 Task: Add an event with the title Second Webinar: Email Marketing Strategies, date '2024/05/09', time 9:40 AM to 11:40 AMand add a description: Analyzing the campaign's KPIs, such as website traffic, lead generation, sales, customer acquisition cost, return on investment (ROI), or brand awareness metrics. This helps to determine if the campaign achieved its desired outcomes and if it delivered a positive ROI.Select event color  Sage . Add location for the event as: 987 Lalaria Beach, Skiathos, Greece, logged in from the account softage.6@softage.netand send the event invitation to softage.7@softage.net and softage.8@softage.net. Set a reminder for the event Every weekday(Monday to Friday)
Action: Mouse moved to (72, 96)
Screenshot: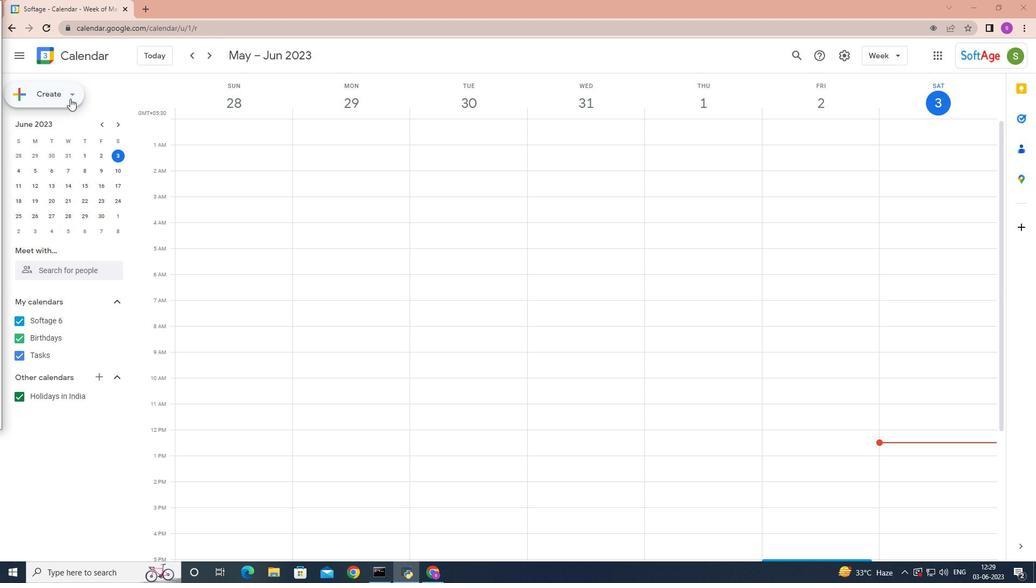 
Action: Mouse pressed left at (72, 96)
Screenshot: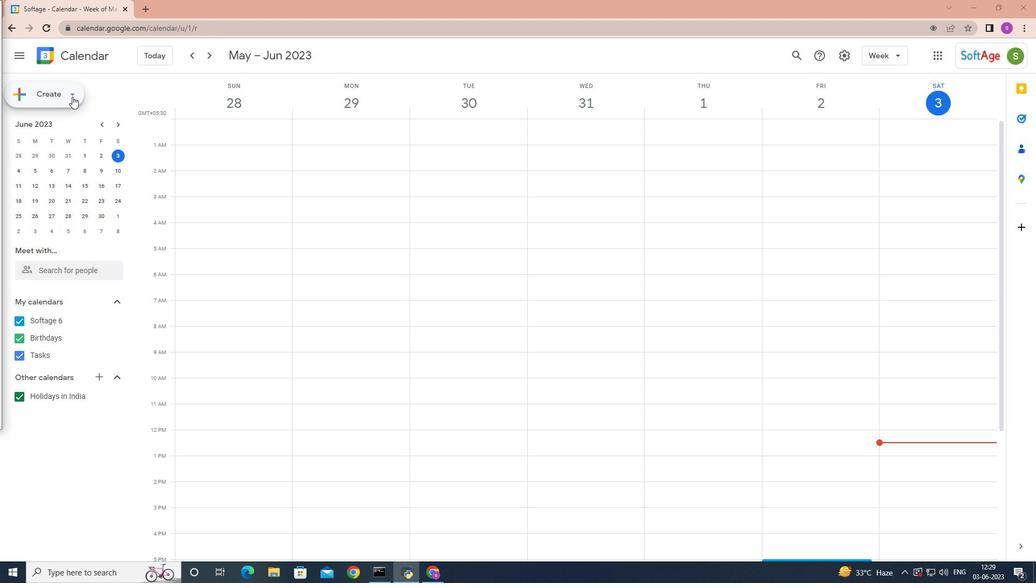 
Action: Mouse moved to (70, 116)
Screenshot: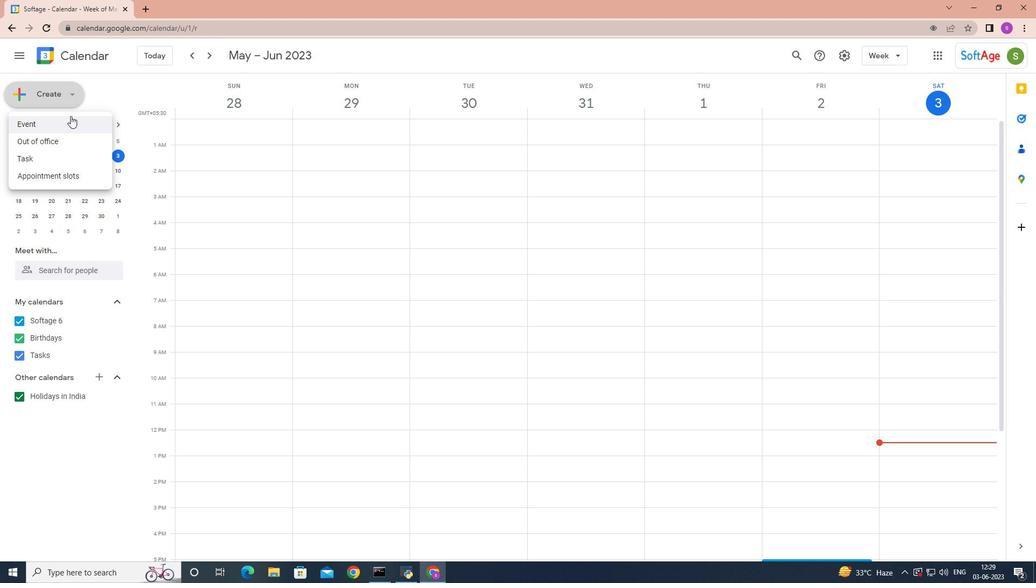 
Action: Mouse pressed left at (70, 116)
Screenshot: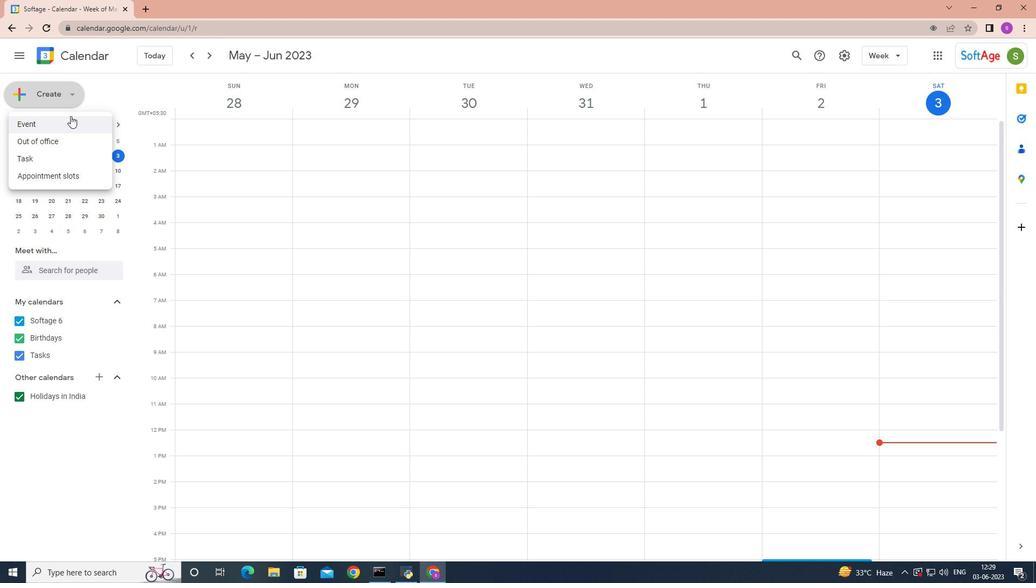 
Action: Mouse moved to (778, 427)
Screenshot: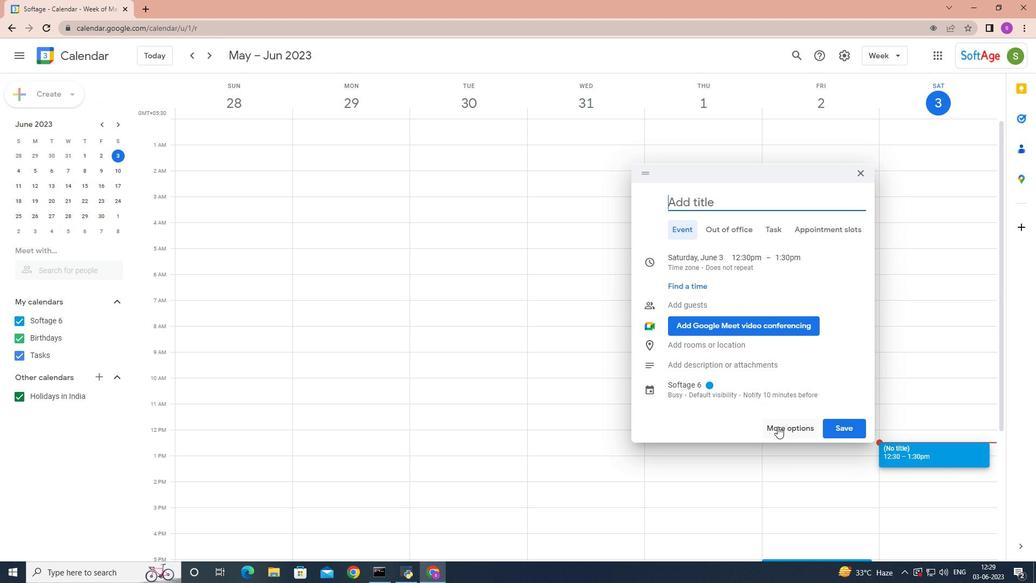 
Action: Mouse pressed left at (778, 427)
Screenshot: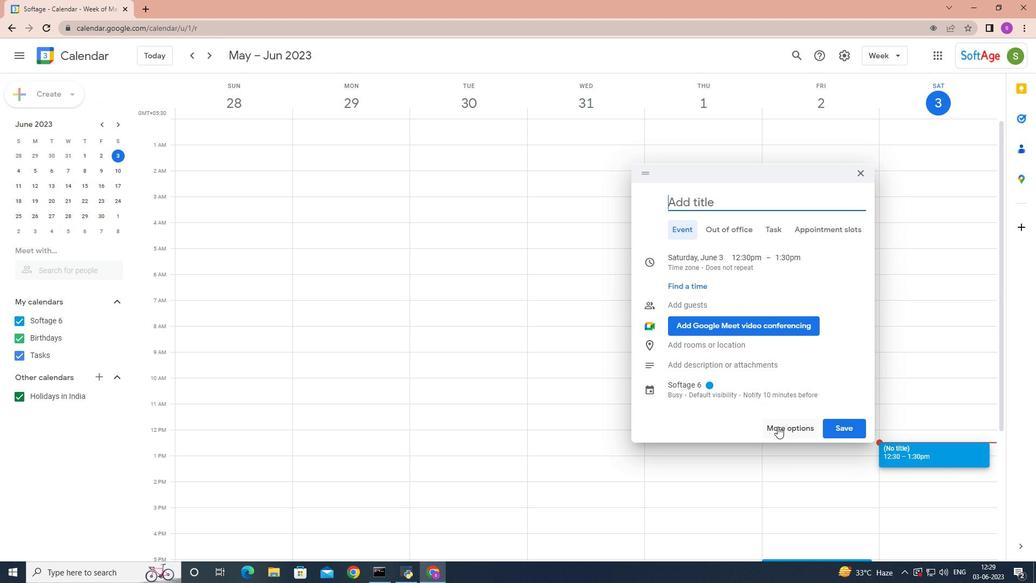 
Action: Mouse moved to (771, 426)
Screenshot: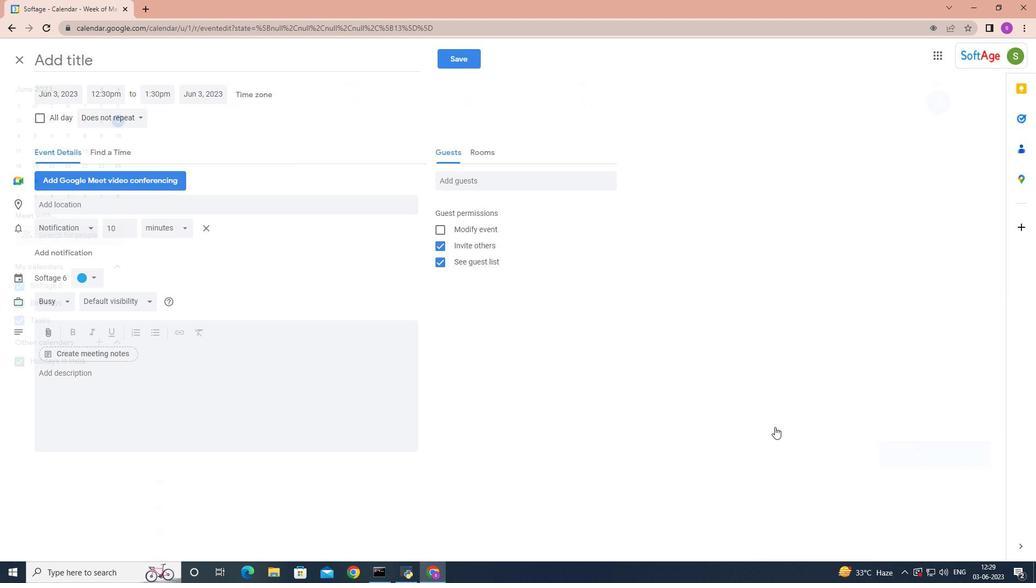 
Action: Key pressed <Key.shift>Second<Key.space><Key.shift>Webinar<Key.shift>:<Key.shift>Ema<Key.backspace><Key.backspace><Key.backspace><Key.space><Key.shift>Email<Key.space><Key.shift>Marketing<Key.space><Key.shift>Strategies
Screenshot: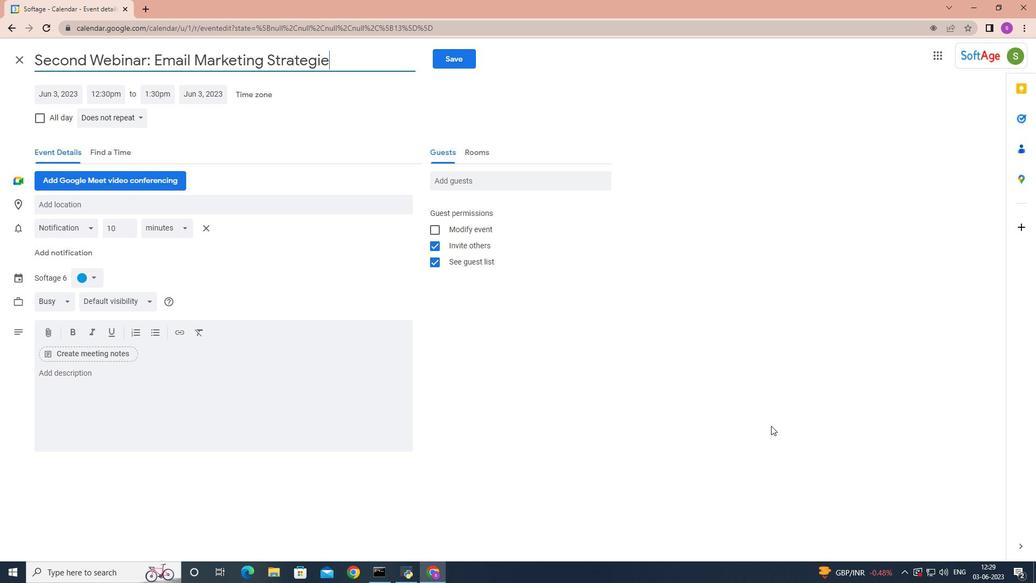 
Action: Mouse moved to (67, 91)
Screenshot: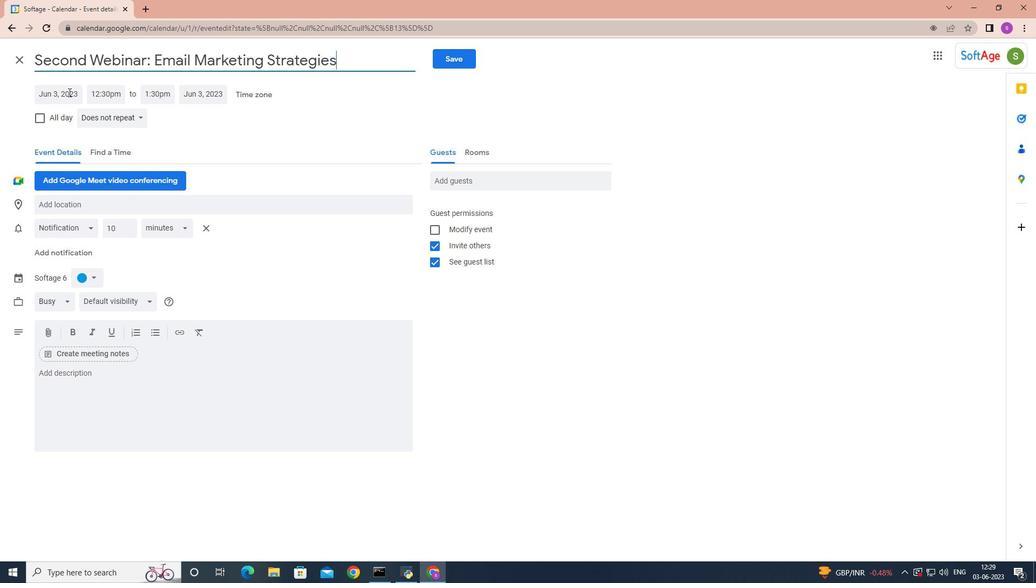 
Action: Mouse pressed left at (67, 91)
Screenshot: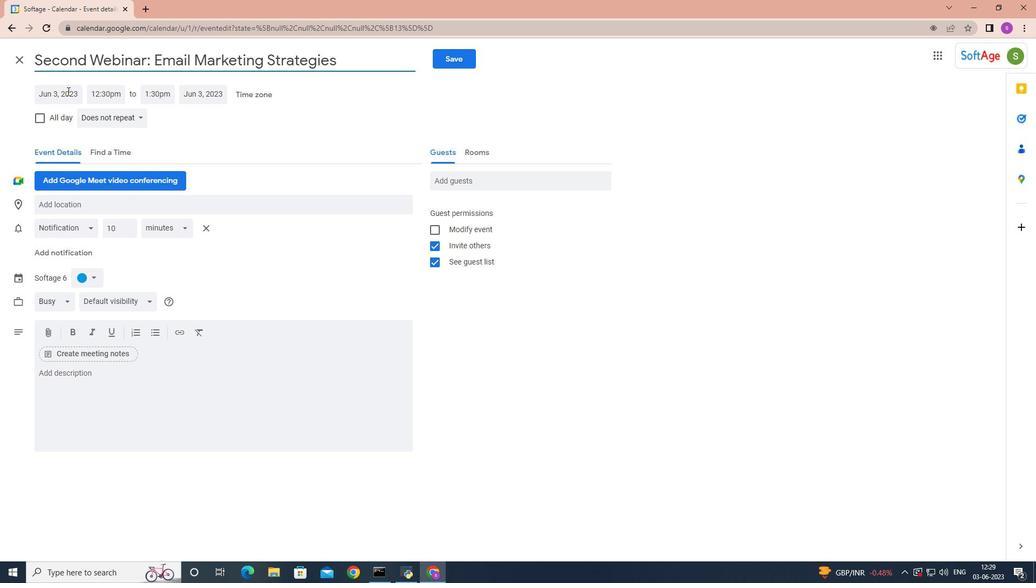 
Action: Mouse moved to (173, 115)
Screenshot: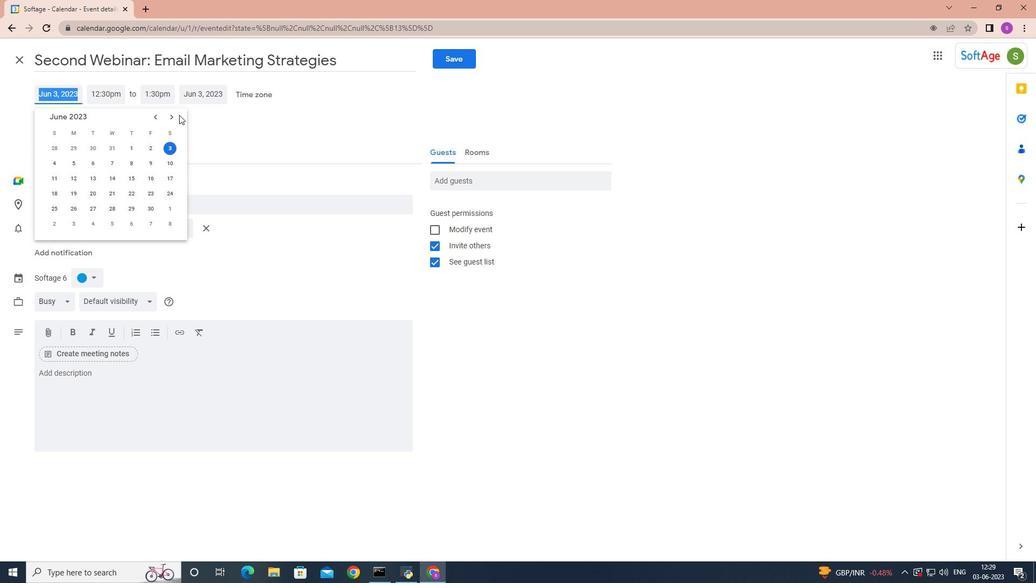 
Action: Mouse pressed left at (173, 115)
Screenshot: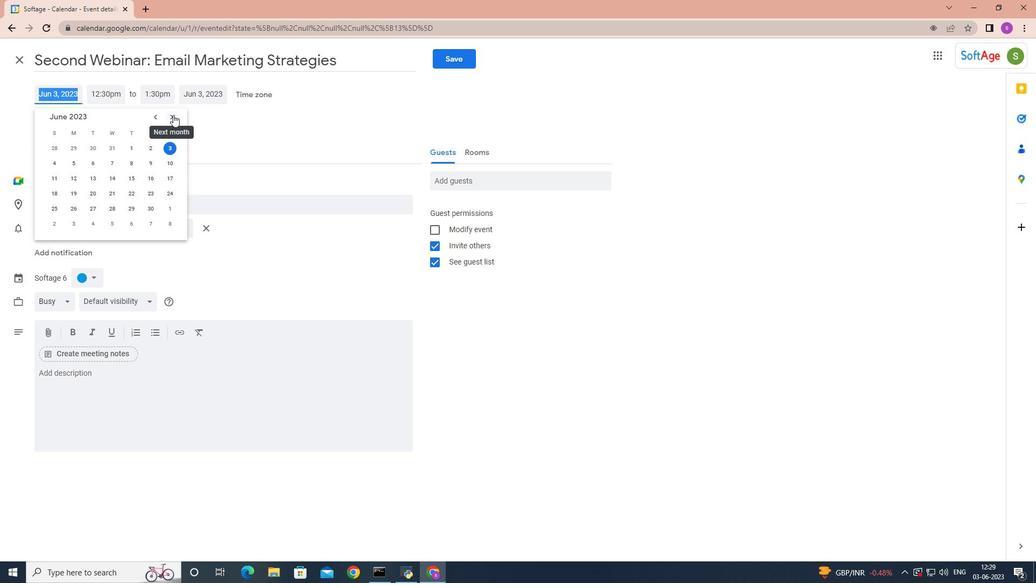 
Action: Mouse pressed left at (173, 115)
Screenshot: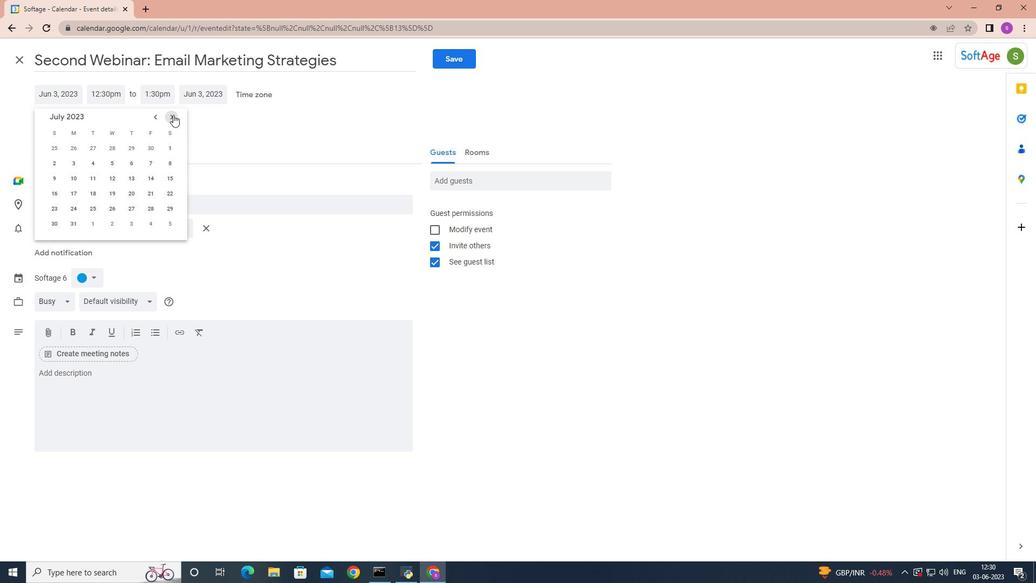 
Action: Mouse pressed left at (173, 115)
Screenshot: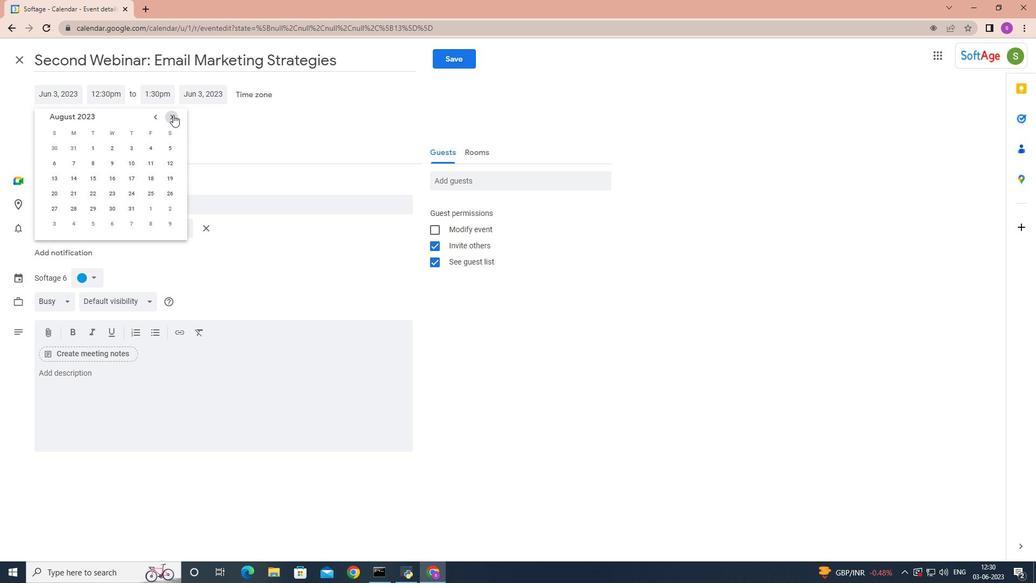 
Action: Mouse pressed left at (173, 115)
Screenshot: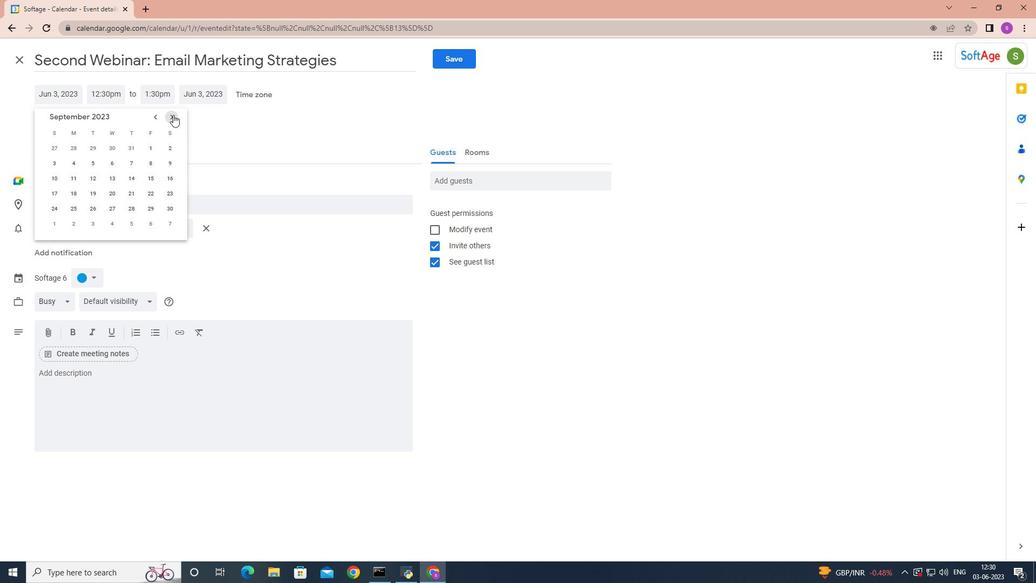 
Action: Mouse pressed left at (173, 115)
Screenshot: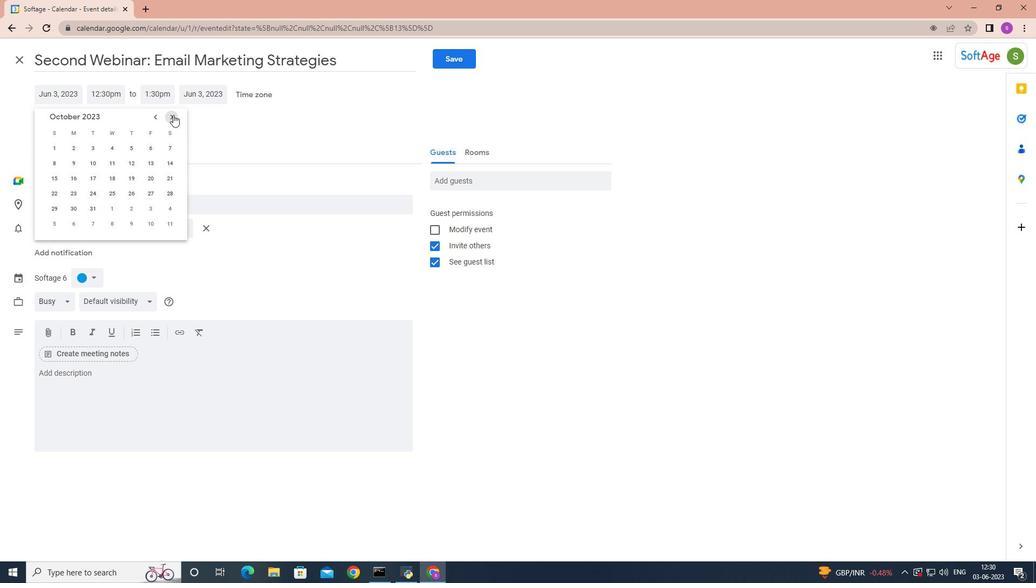 
Action: Mouse pressed left at (173, 115)
Screenshot: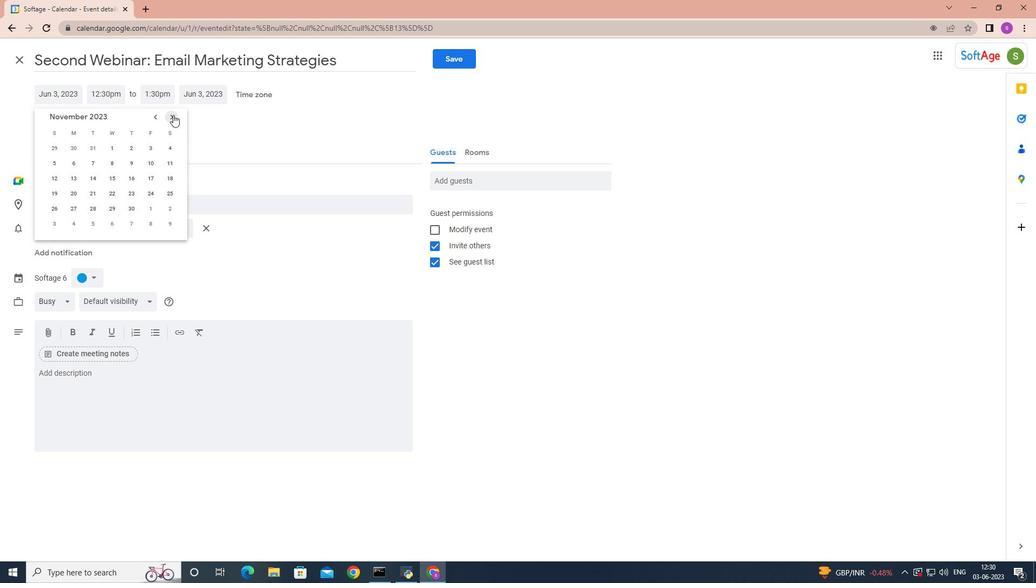 
Action: Mouse pressed left at (173, 115)
Screenshot: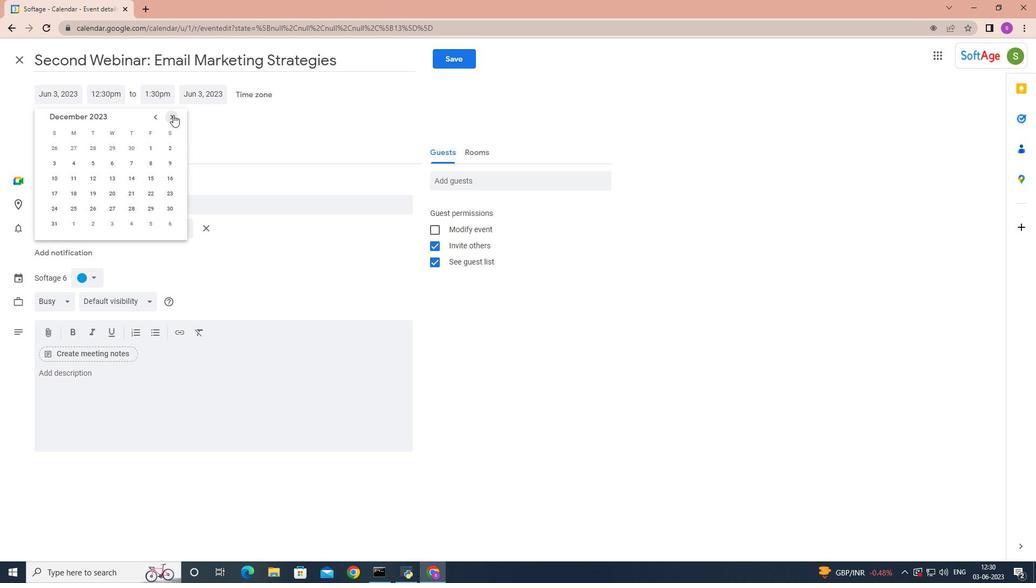 
Action: Mouse pressed left at (173, 115)
Screenshot: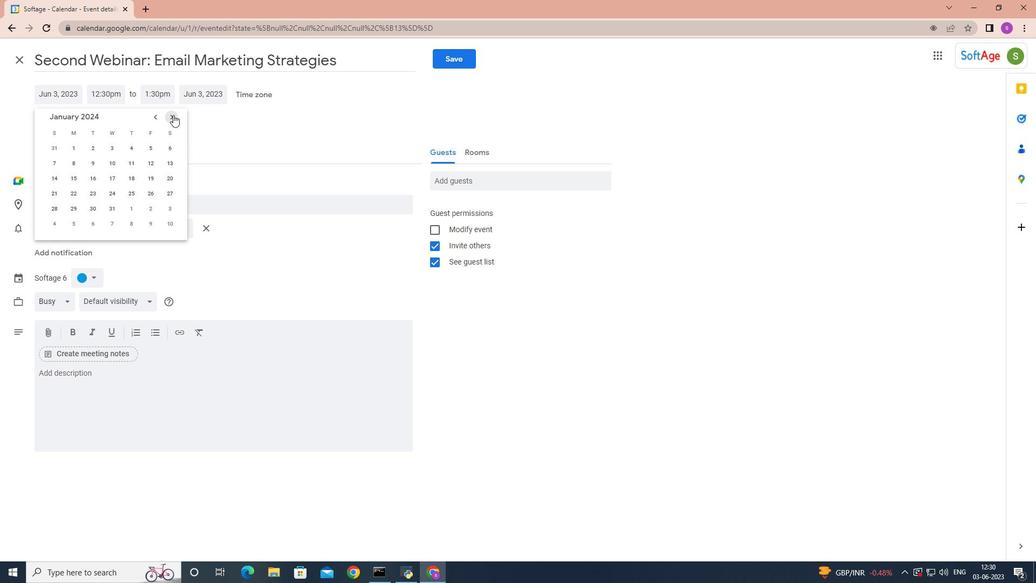 
Action: Mouse pressed left at (173, 115)
Screenshot: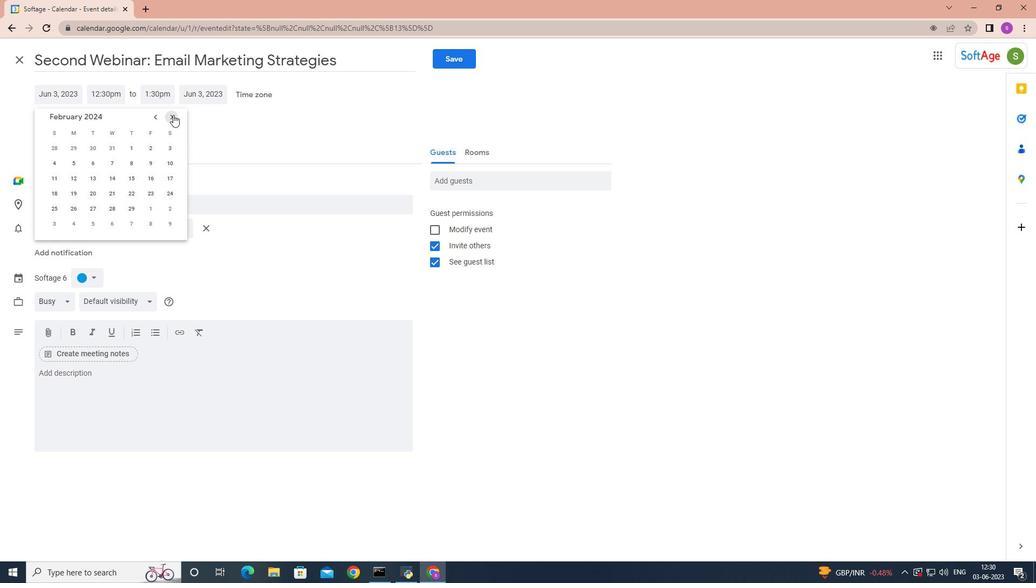 
Action: Mouse pressed left at (173, 115)
Screenshot: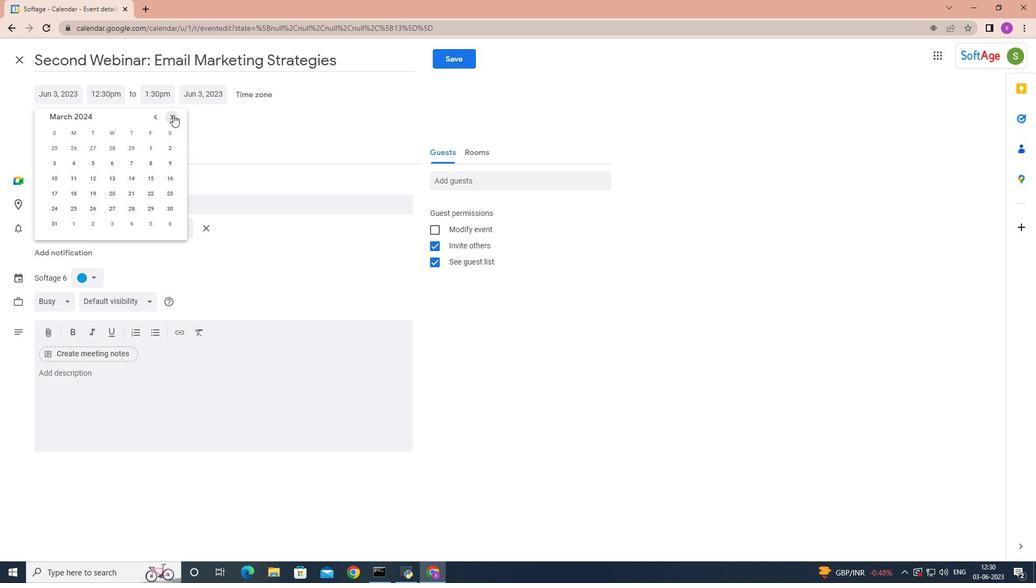 
Action: Mouse pressed left at (173, 115)
Screenshot: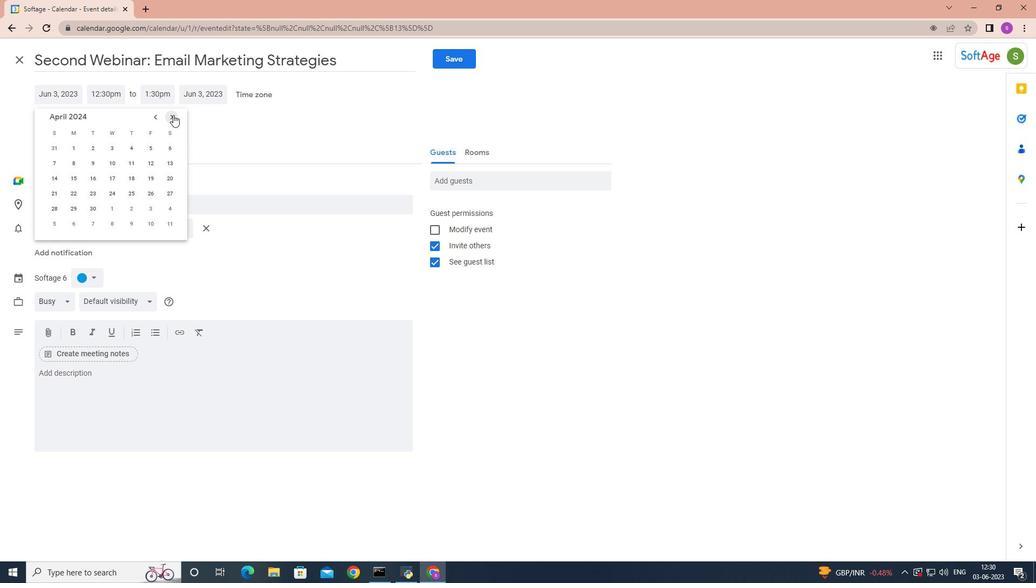 
Action: Mouse moved to (129, 161)
Screenshot: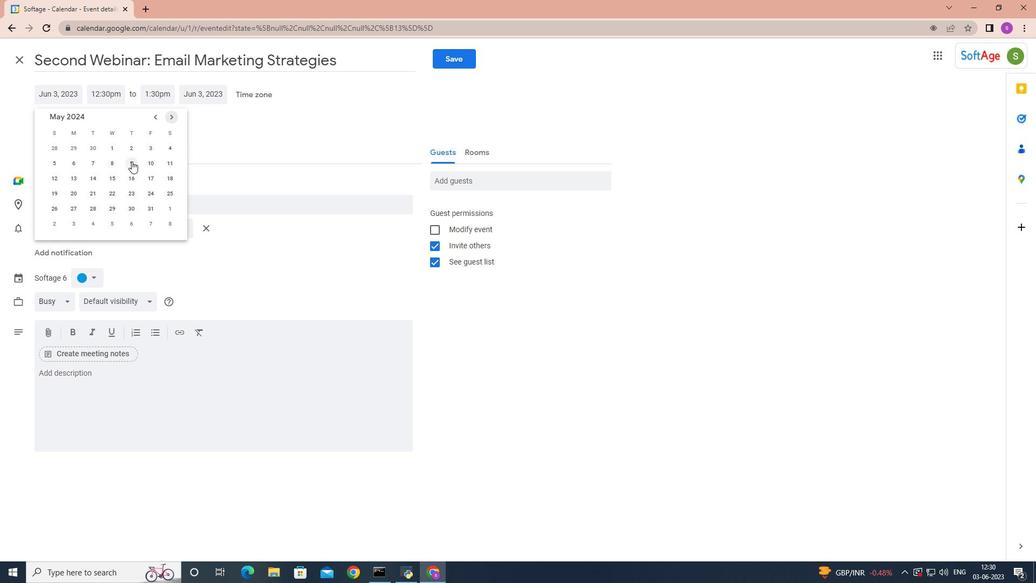 
Action: Mouse pressed left at (129, 161)
Screenshot: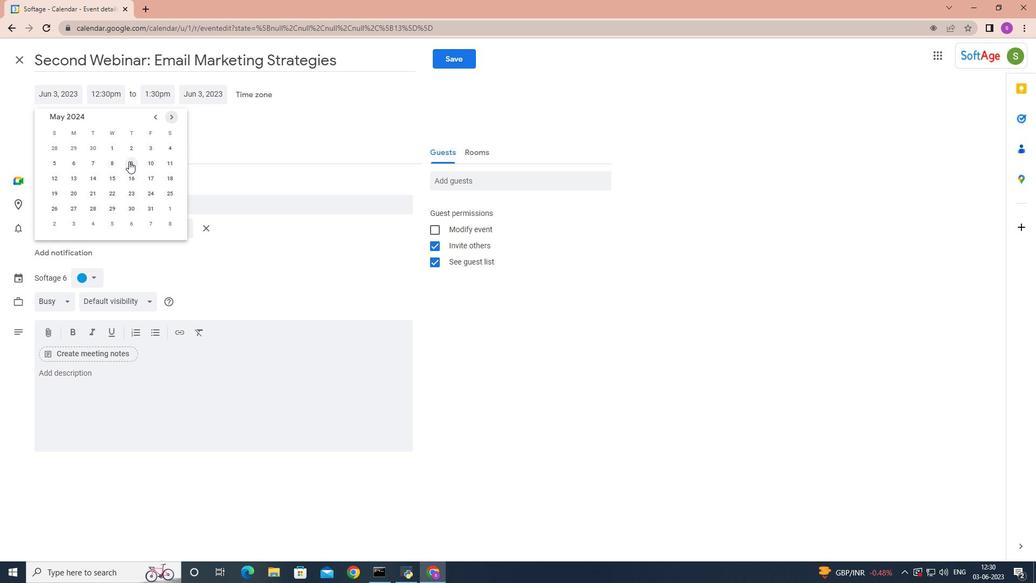 
Action: Mouse moved to (112, 96)
Screenshot: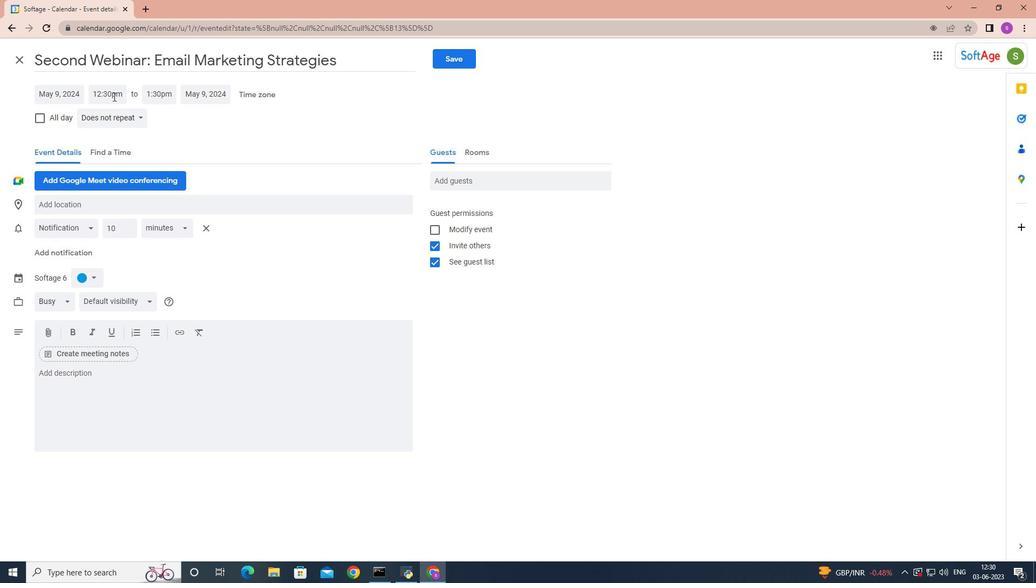 
Action: Mouse pressed left at (112, 96)
Screenshot: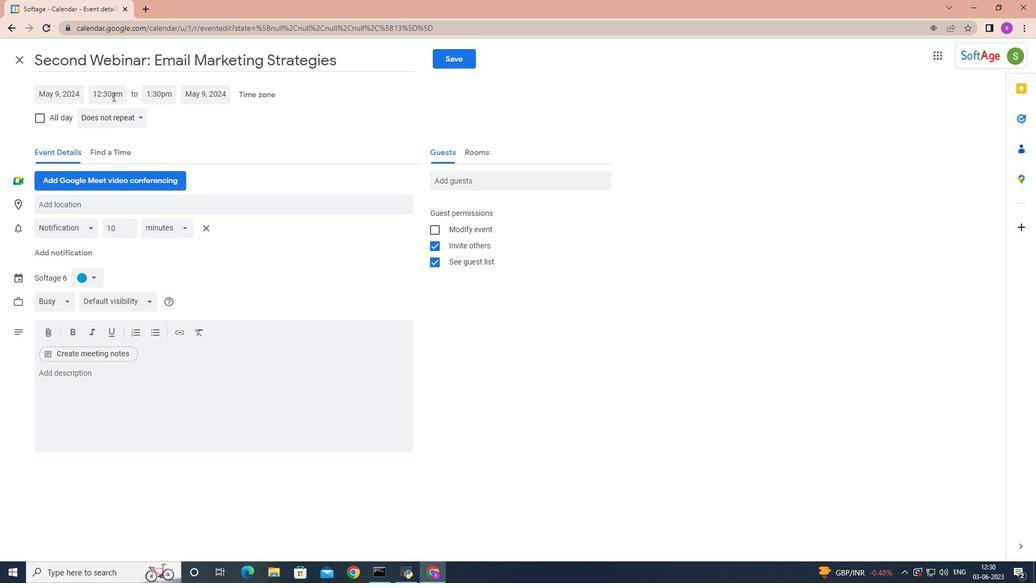 
Action: Mouse moved to (119, 140)
Screenshot: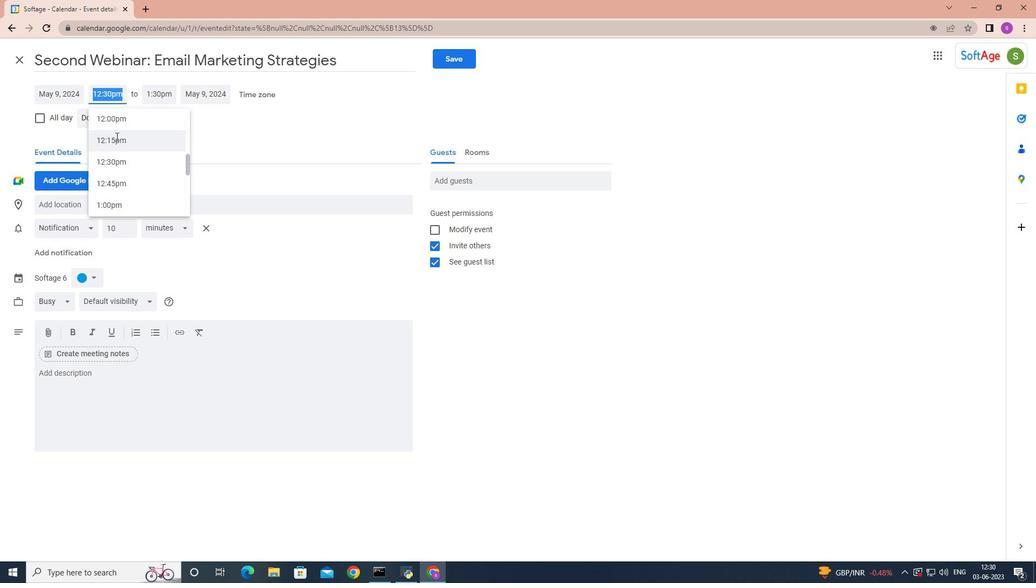 
Action: Key pressed <Key.backspace>9<Key.shift>:40<Key.shift>A<Key.shift>M<Key.enter>
Screenshot: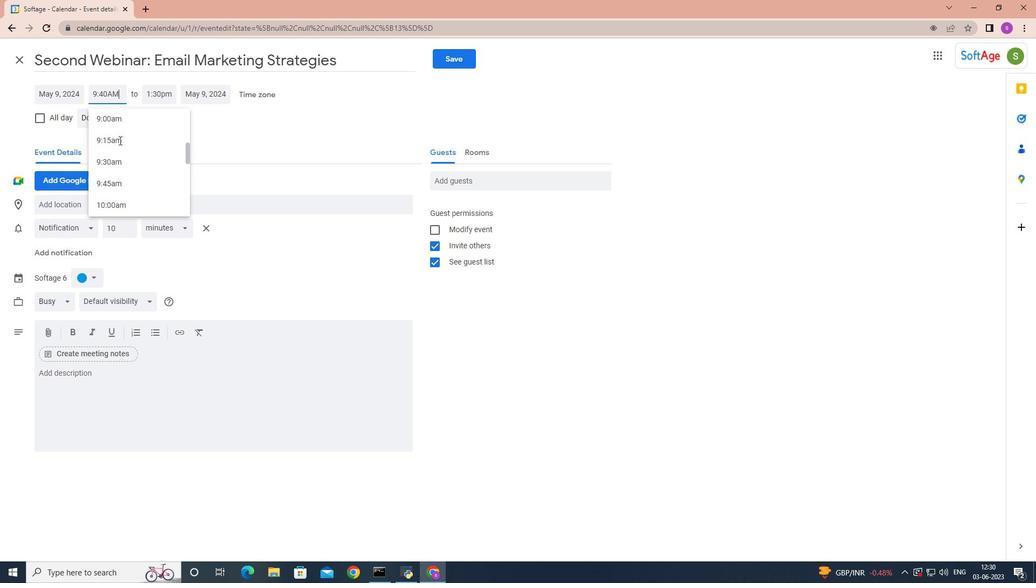 
Action: Mouse moved to (158, 91)
Screenshot: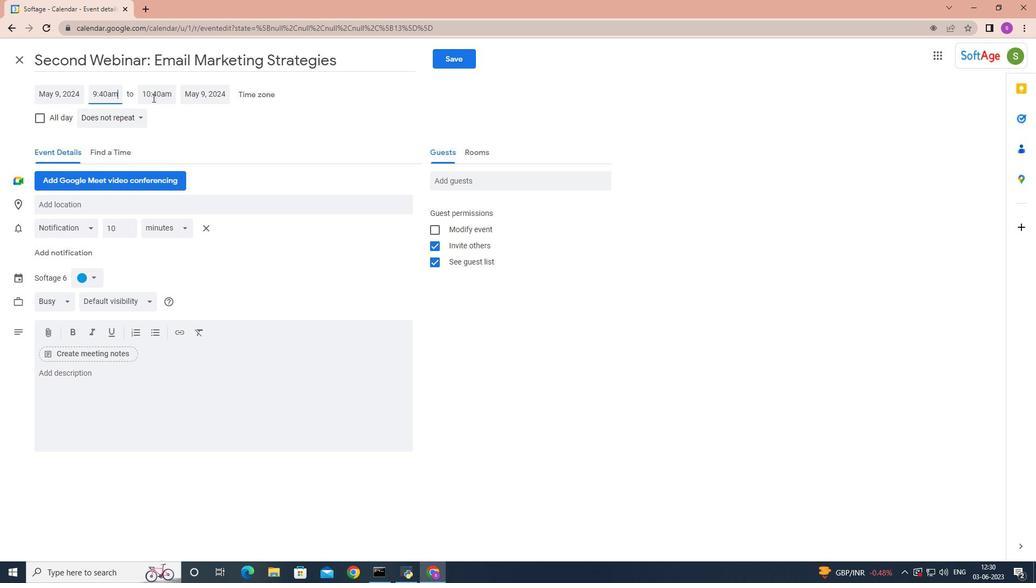 
Action: Mouse pressed left at (158, 91)
Screenshot: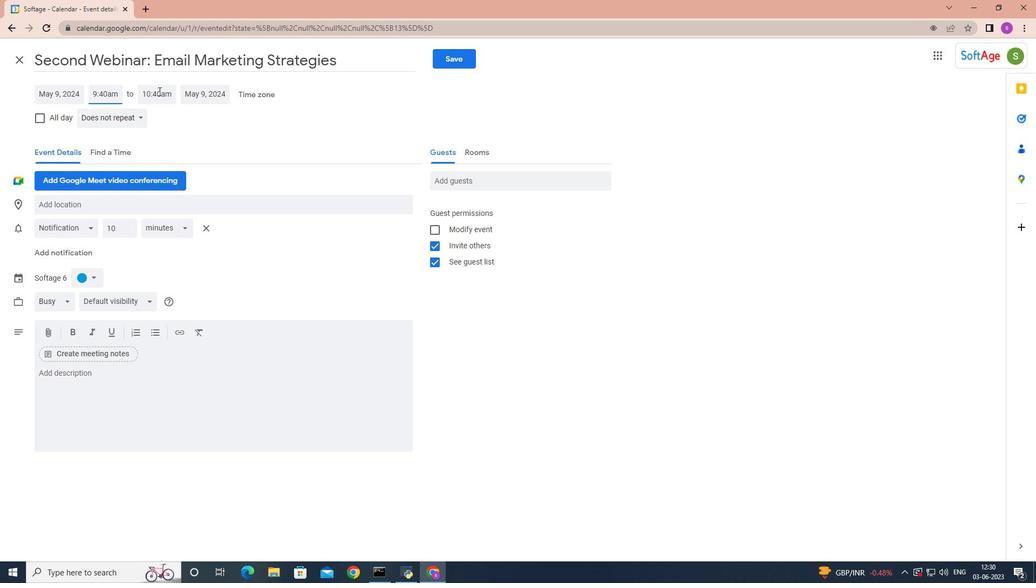 
Action: Mouse moved to (177, 204)
Screenshot: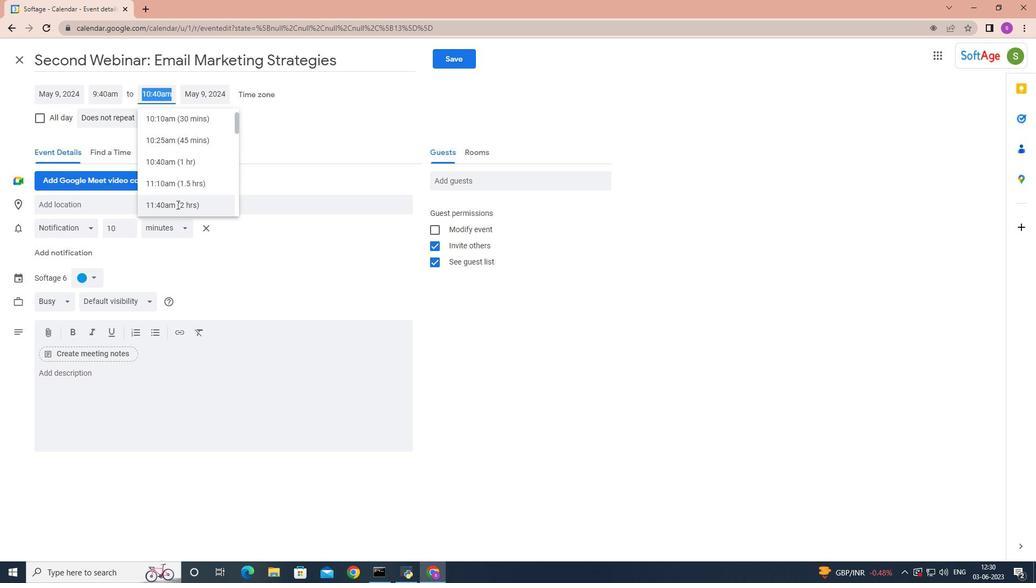 
Action: Mouse pressed left at (177, 204)
Screenshot: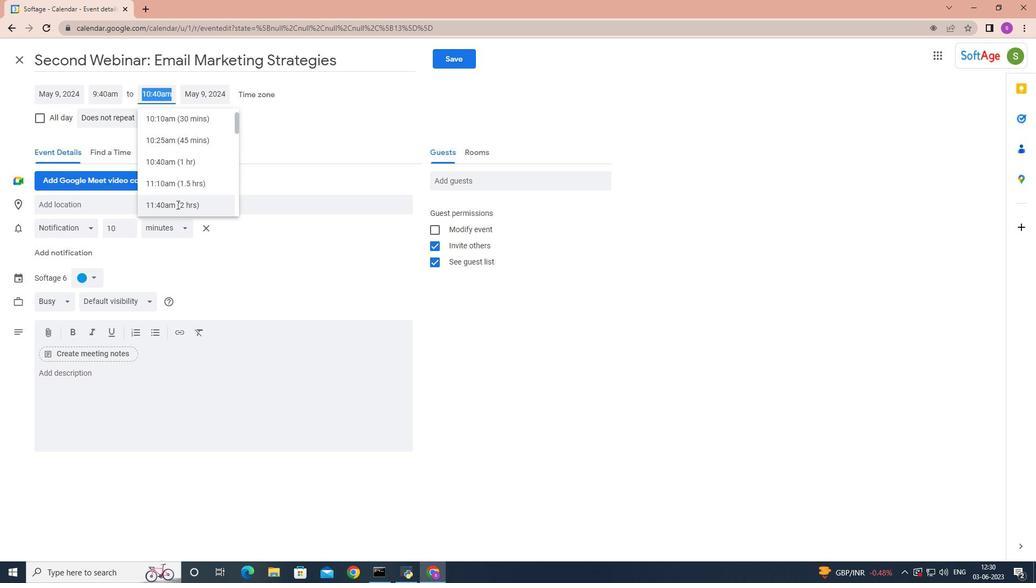 
Action: Mouse moved to (68, 376)
Screenshot: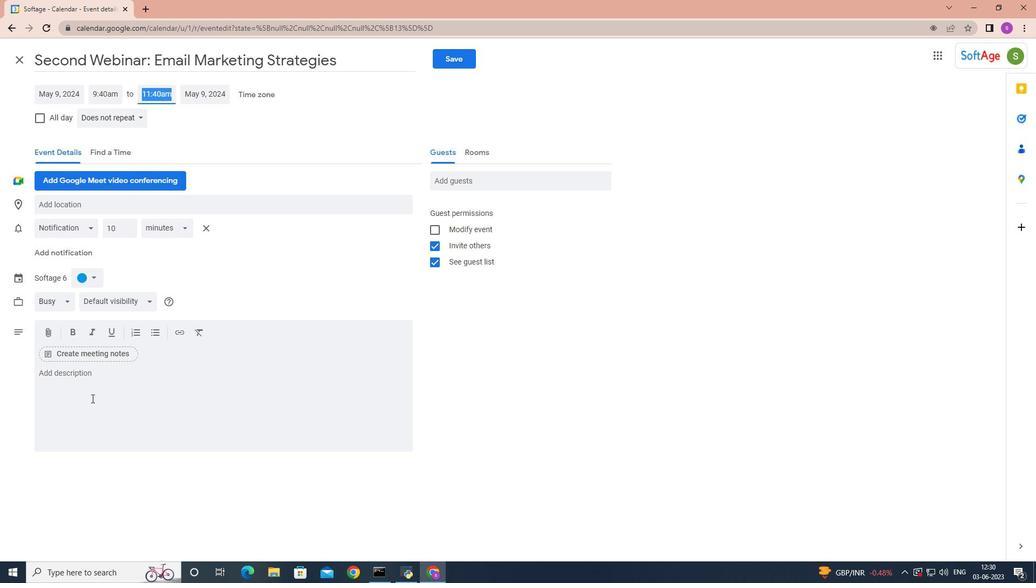 
Action: Mouse pressed left at (68, 376)
Screenshot: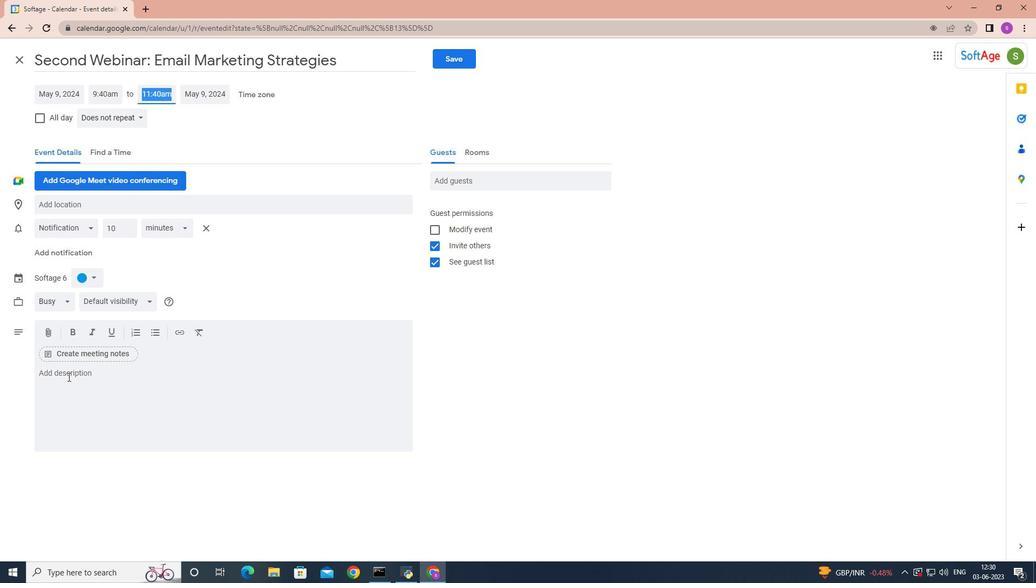 
Action: Key pressed <Key.shift>Analyzing<Key.space>the<Key.space>campaigns<Key.space><Key.shift>K<Key.shift><Key.shift><Key.shift><Key.shift><Key.shift><Key.shift><Key.shift><Key.shift><Key.shift><Key.shift><Key.shift><Key.shift><Key.shift><Key.shift><Key.shift>P<Key.shift><Key.shift>L<Key.backspace><Key.shift>Is<Key.space><Key.backspace>,<Key.space><Key.backspace><Key.backspace><Key.space><Key.shift>Such<Key.space>as<Key.space>website<Key.space>traffic<Key.space><Key.backspace>,<Key.space>lead<Key.space>generation<Key.space><Key.backspace>,<Key.space>sak<Key.backspace>les<Key.space>customer<Key.space>acquisition<Key.space>cost,<Key.space>return<Key.space>on<Key.space>investment<Key.shift>(<Key.shift>R<Key.shift>O<Key.shift><Key.shift><Key.shift><Key.shift><Key.shift><Key.shift><Key.shift>i<Key.backspace><Key.shift>I<Key.shift><Key.shift>),<Key.space>or<Key.space>brand<Key.space>awareness<Key.space>metrics.<Key.space><Key.shift>this<Key.space>helps<Key.space>to<Key.space>determine<Key.space>if<Key.space>the<Key.space>campaign<Key.space>achieved<Key.space>its<Key.space>desired<Key.space>outcomes<Key.space>and<Key.space>if<Key.space>it<Key.space>delivered<Key.space>a<Key.space>positive<Key.space><Key.shift><Key.shift><Key.shift><Key.shift><Key.shift><Key.shift><Key.shift><Key.shift>ROI<Key.space>.<Key.space>
Screenshot: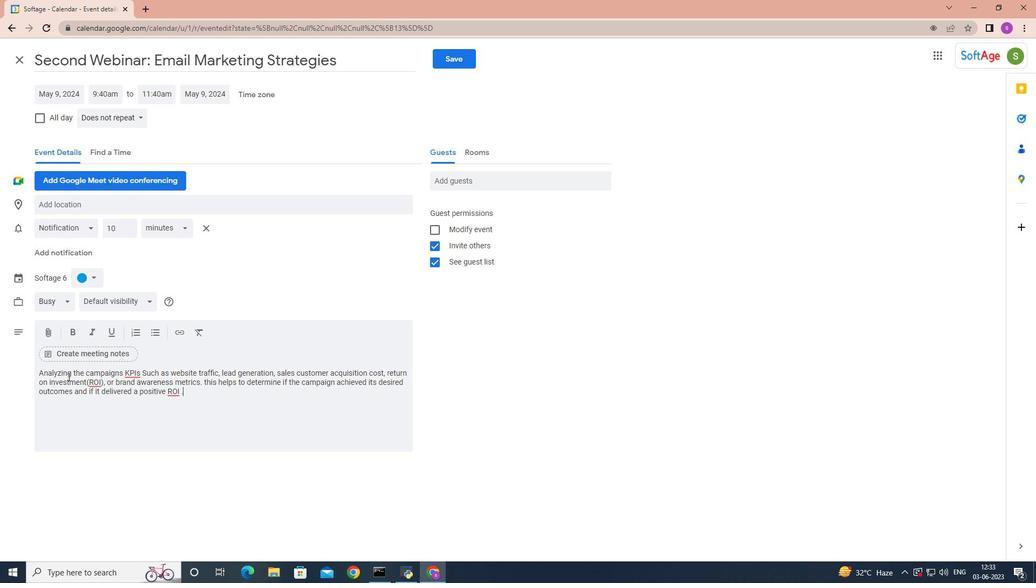 
Action: Mouse moved to (92, 277)
Screenshot: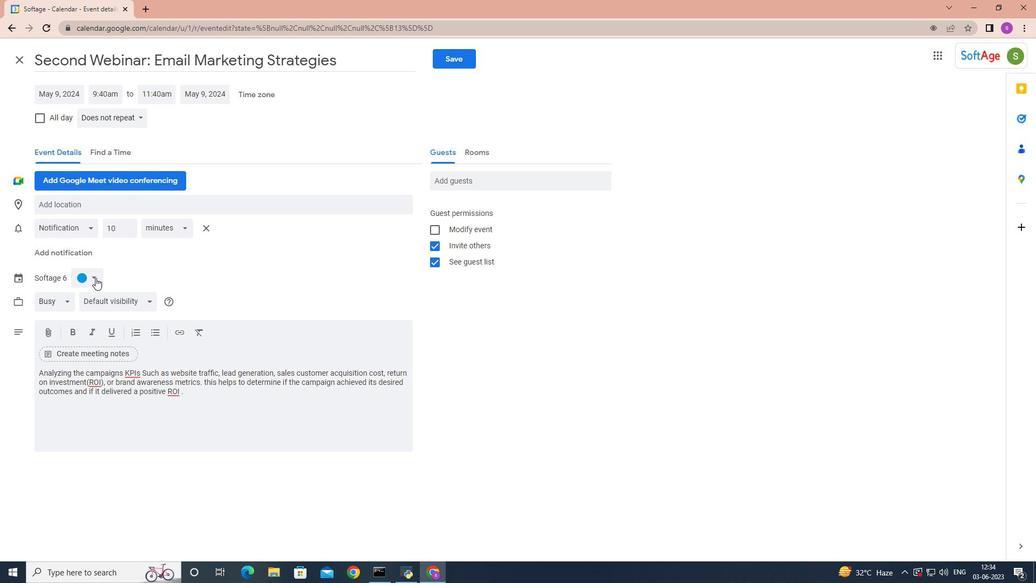 
Action: Mouse pressed left at (92, 277)
Screenshot: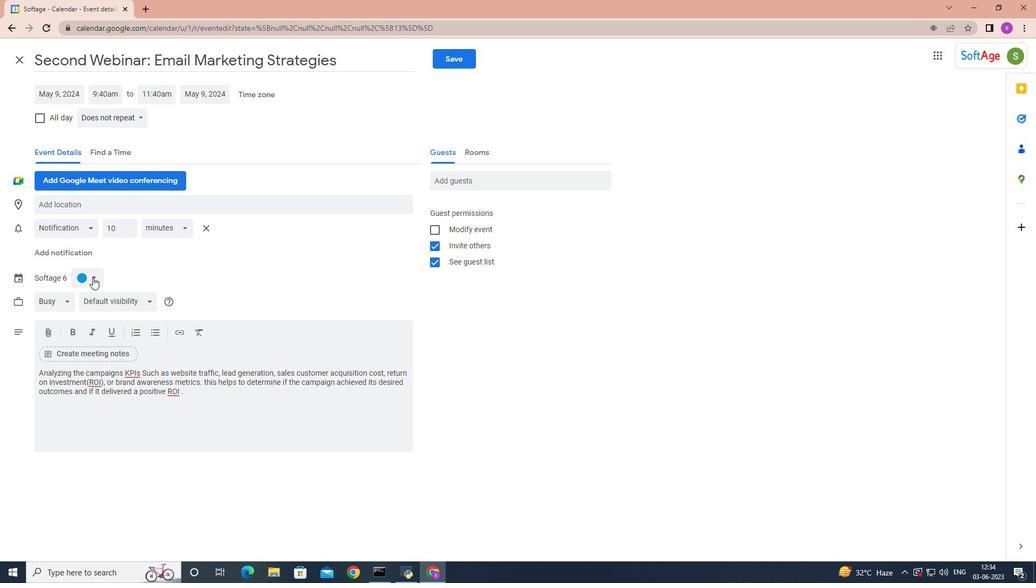 
Action: Mouse moved to (78, 304)
Screenshot: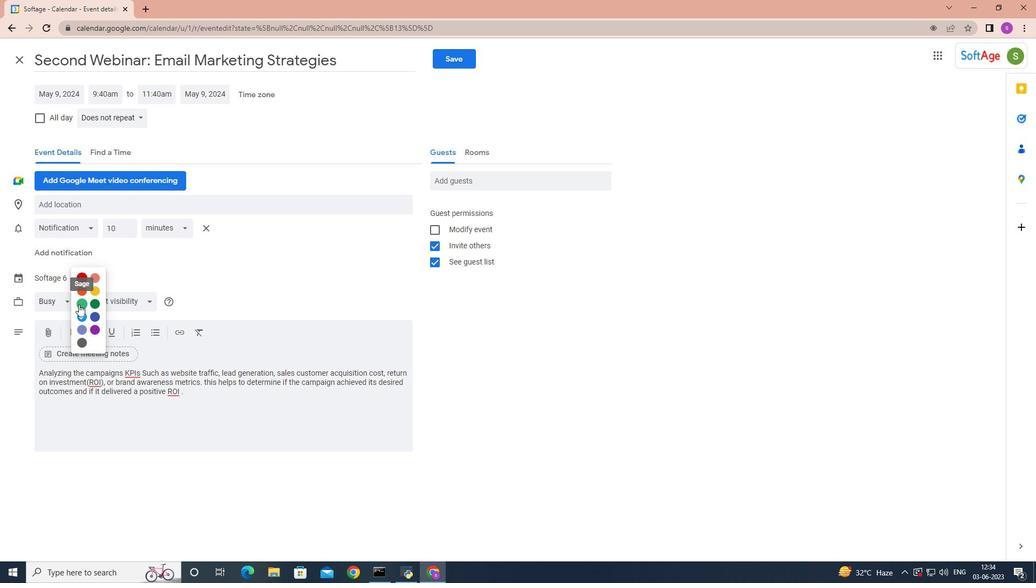 
Action: Mouse pressed left at (78, 304)
Screenshot: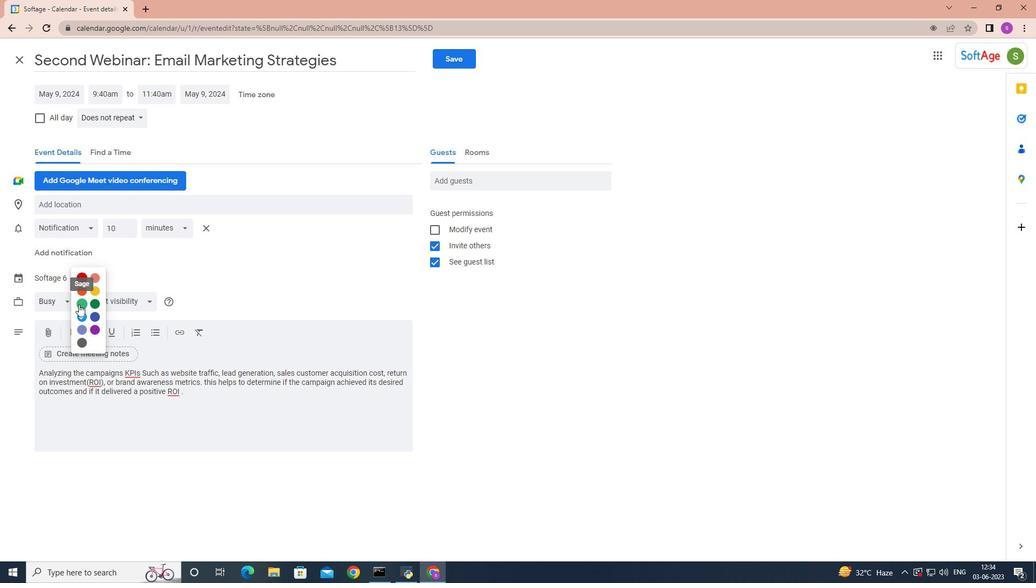 
Action: Mouse moved to (74, 204)
Screenshot: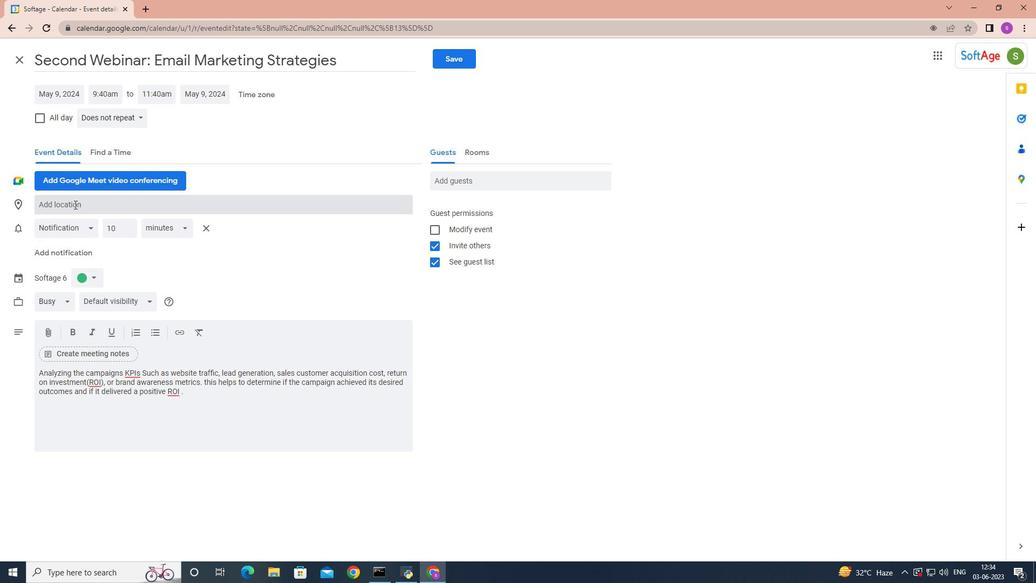 
Action: Mouse pressed left at (74, 204)
Screenshot: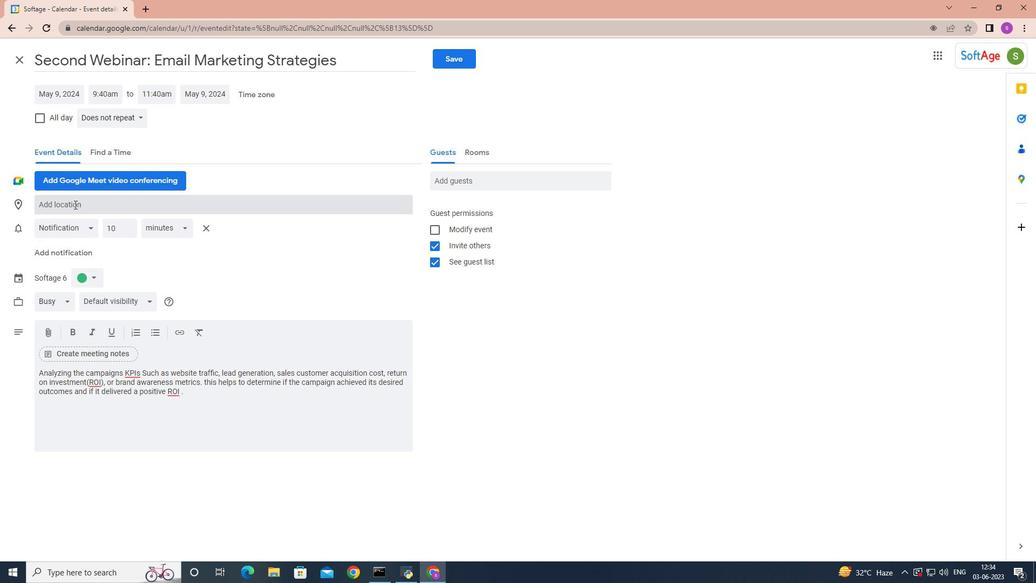 
Action: Mouse moved to (74, 204)
Screenshot: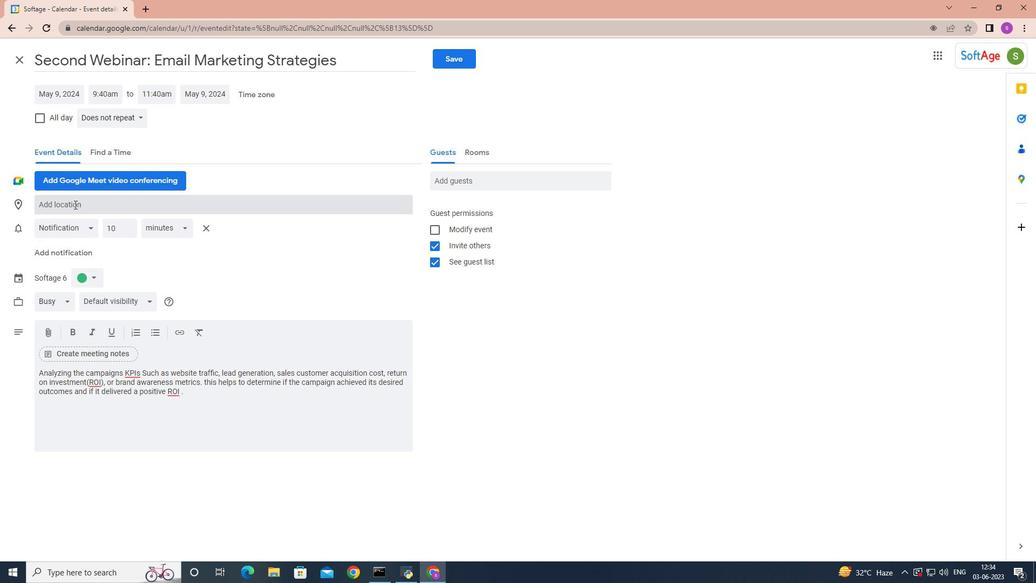 
Action: Key pressed 987<Key.space><Key.shift>Lalaria<Key.space><Key.shift>Beach,<Key.space><Key.shift><Key.shift><Key.shift><Key.shift><Key.shift><Key.shift><Key.shift><Key.shift><Key.shift>Skiathos,<Key.space><Key.shift>Greece
Screenshot: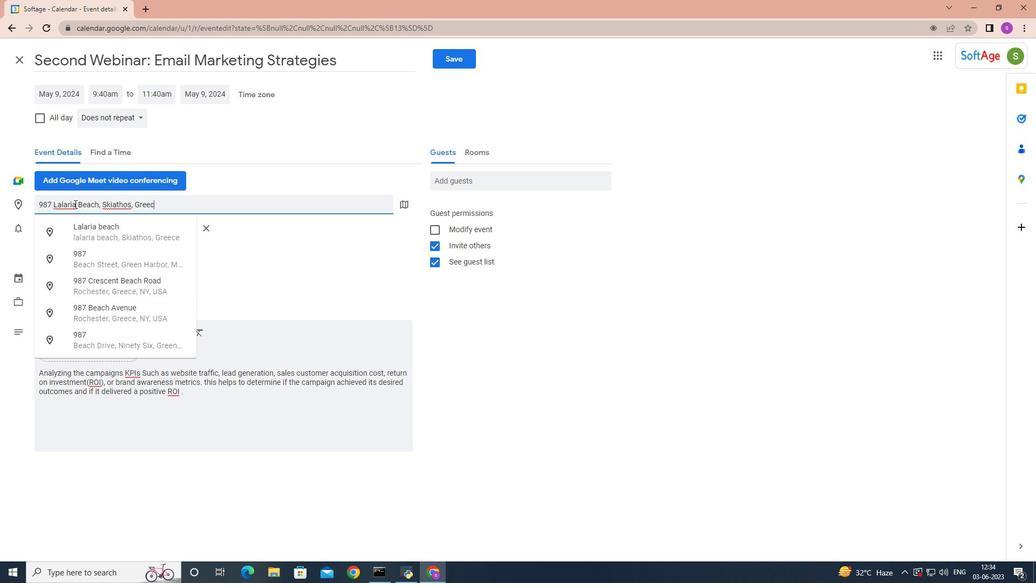 
Action: Mouse moved to (453, 178)
Screenshot: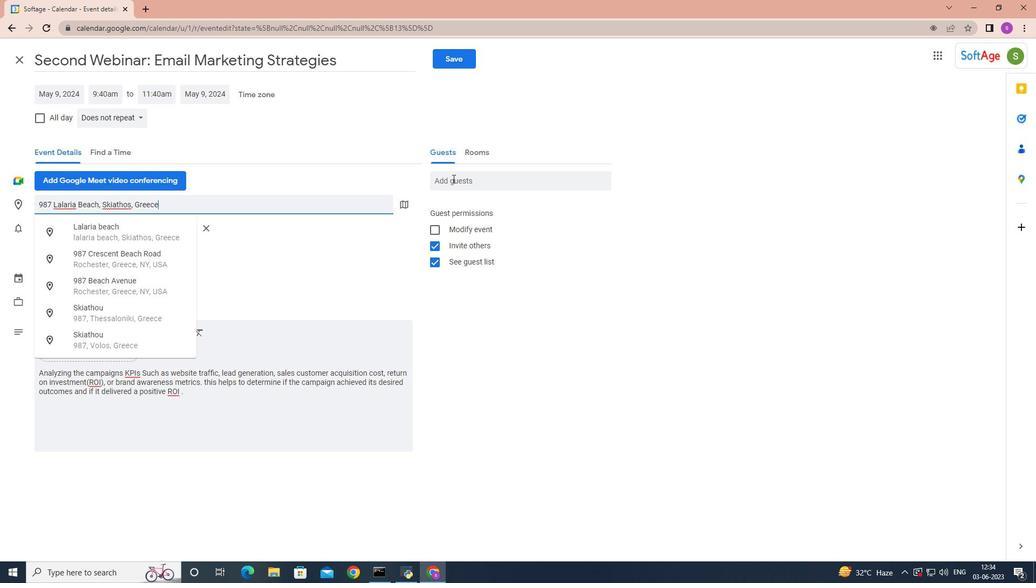 
Action: Mouse pressed left at (453, 178)
Screenshot: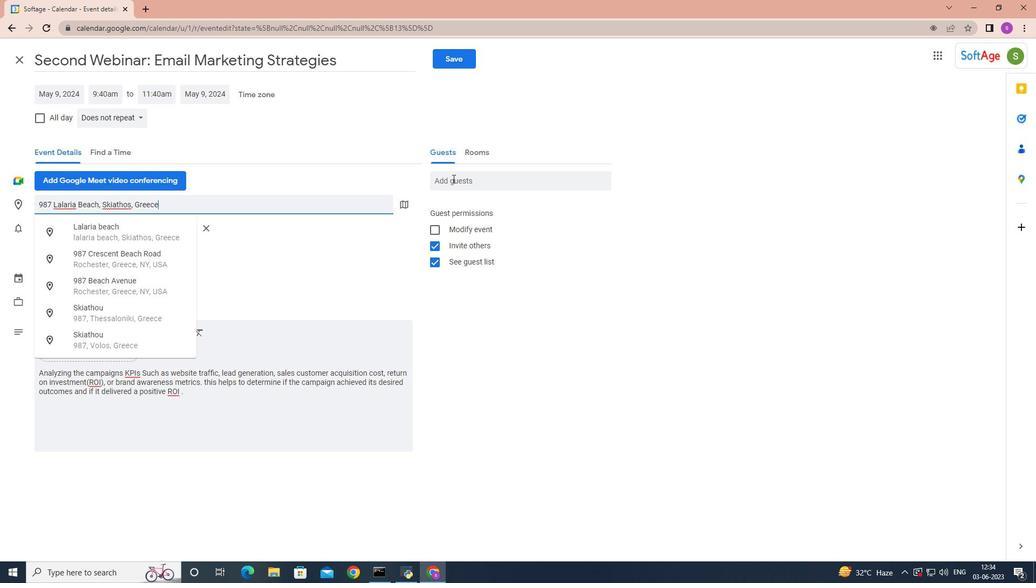 
Action: Mouse moved to (453, 178)
Screenshot: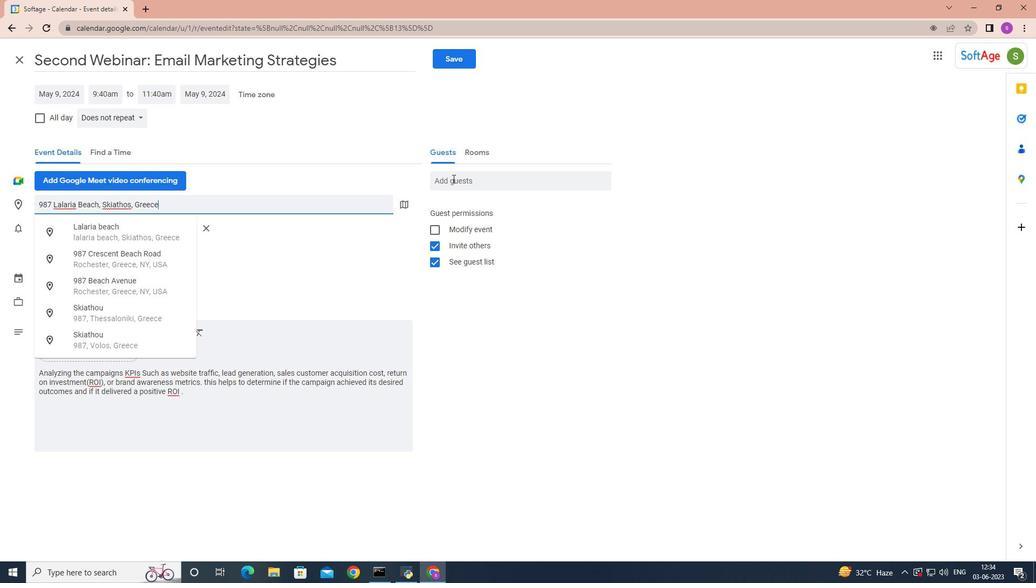 
Action: Key pressed softage.7
Screenshot: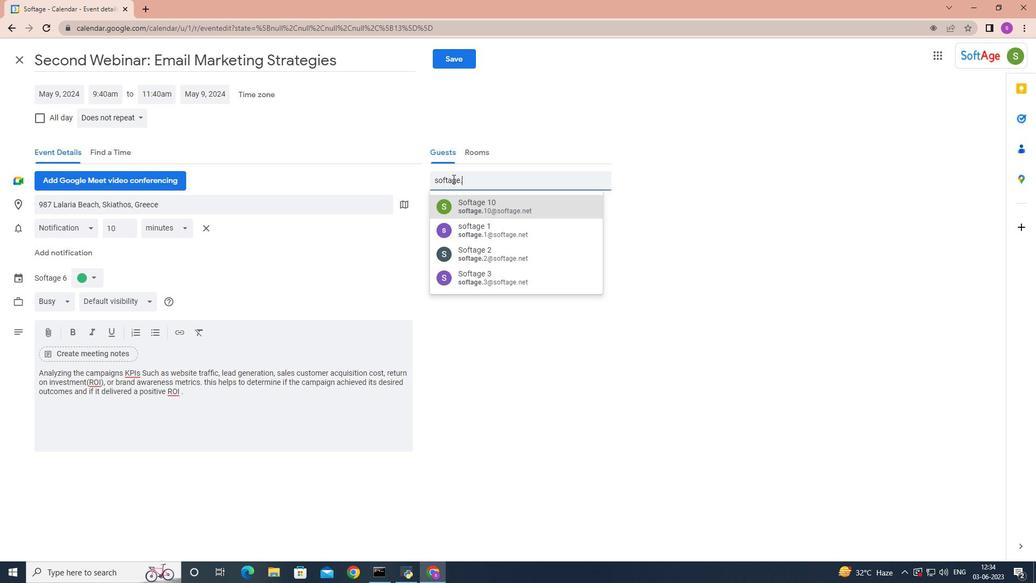 
Action: Mouse moved to (472, 202)
Screenshot: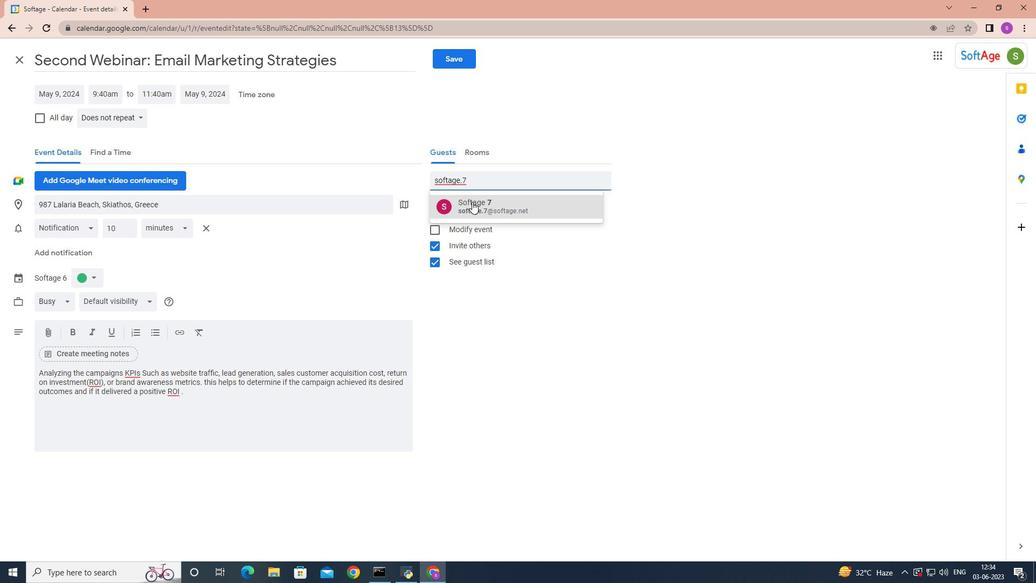 
Action: Mouse pressed left at (472, 202)
Screenshot: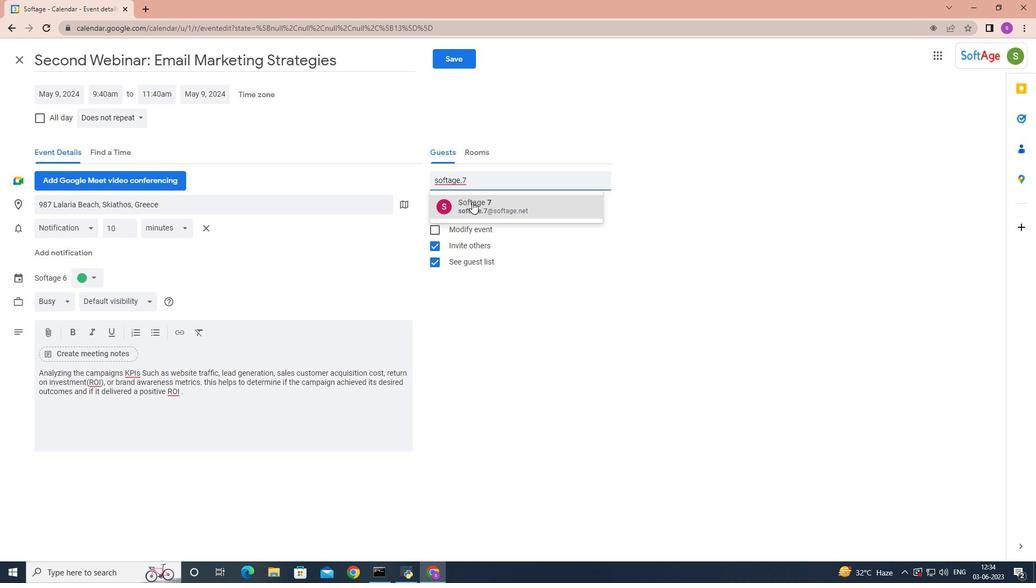 
Action: Mouse moved to (474, 195)
Screenshot: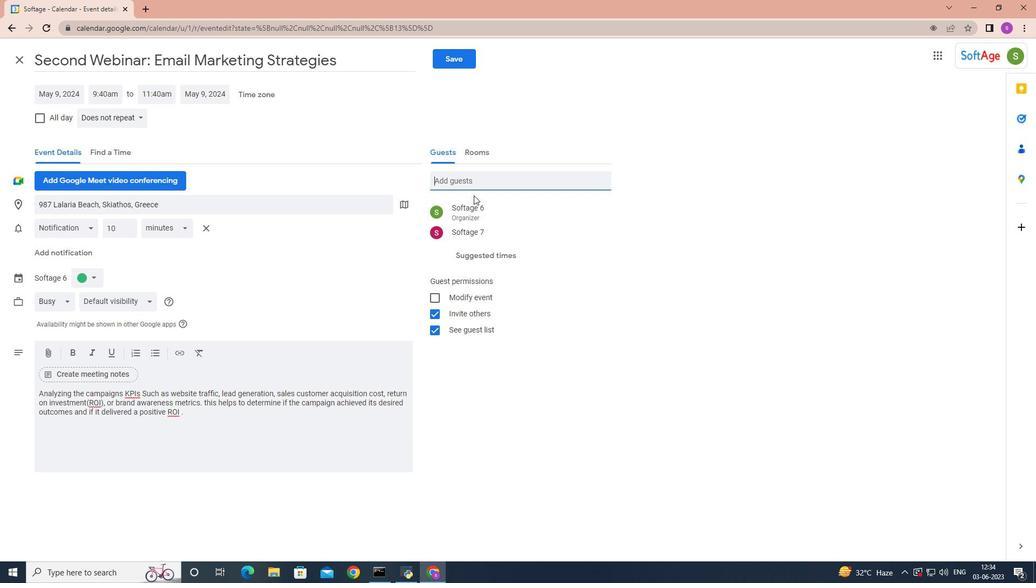 
Action: Key pressed softage.8
Screenshot: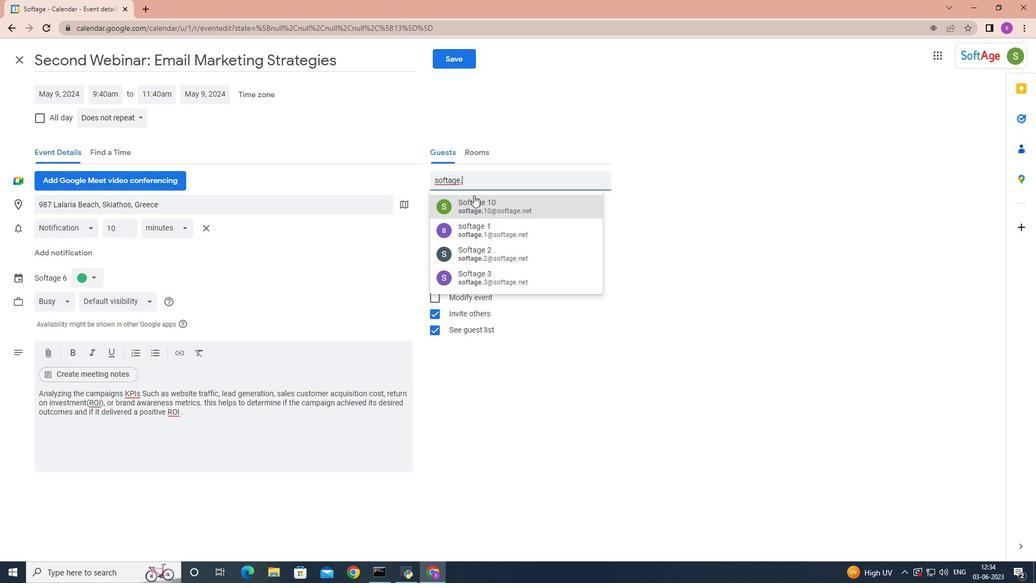 
Action: Mouse moved to (475, 200)
Screenshot: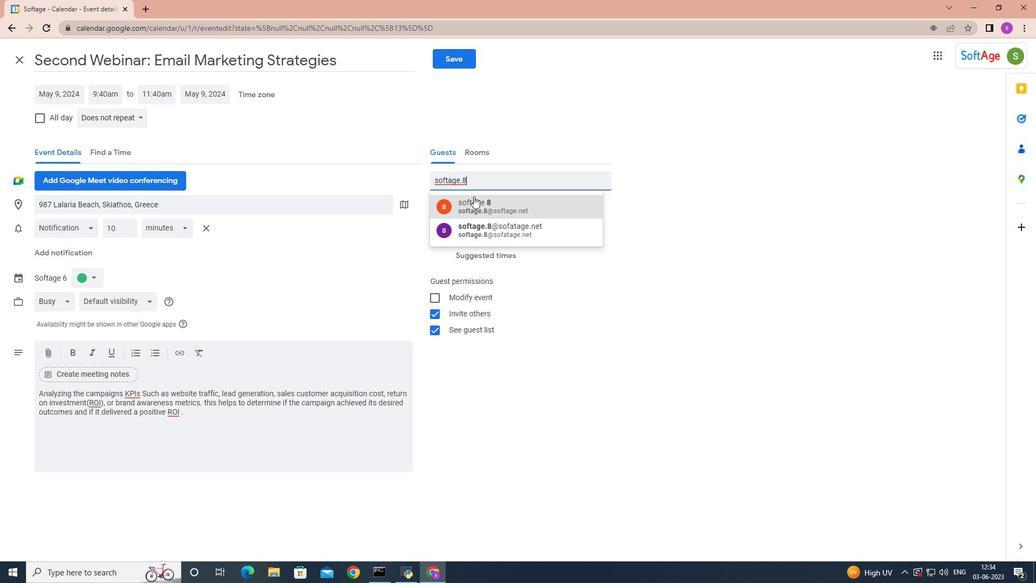 
Action: Mouse pressed left at (475, 200)
Screenshot: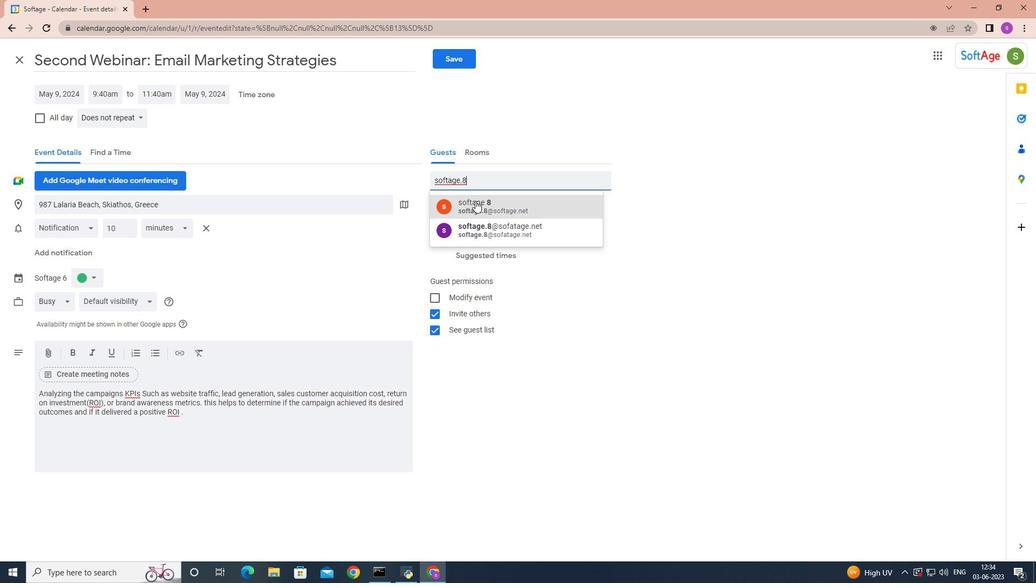 
Action: Mouse moved to (135, 118)
Screenshot: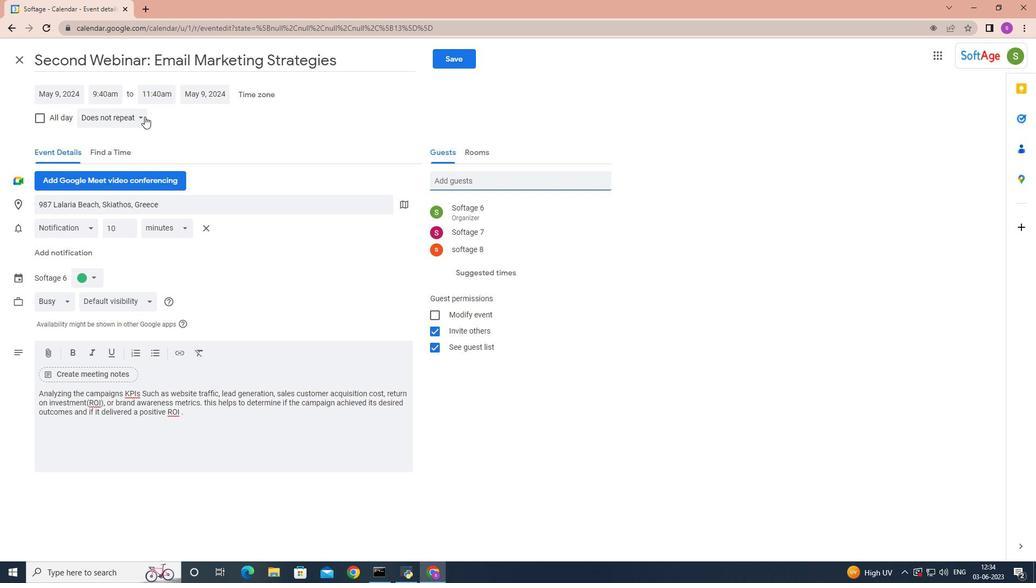 
Action: Mouse pressed left at (135, 118)
Screenshot: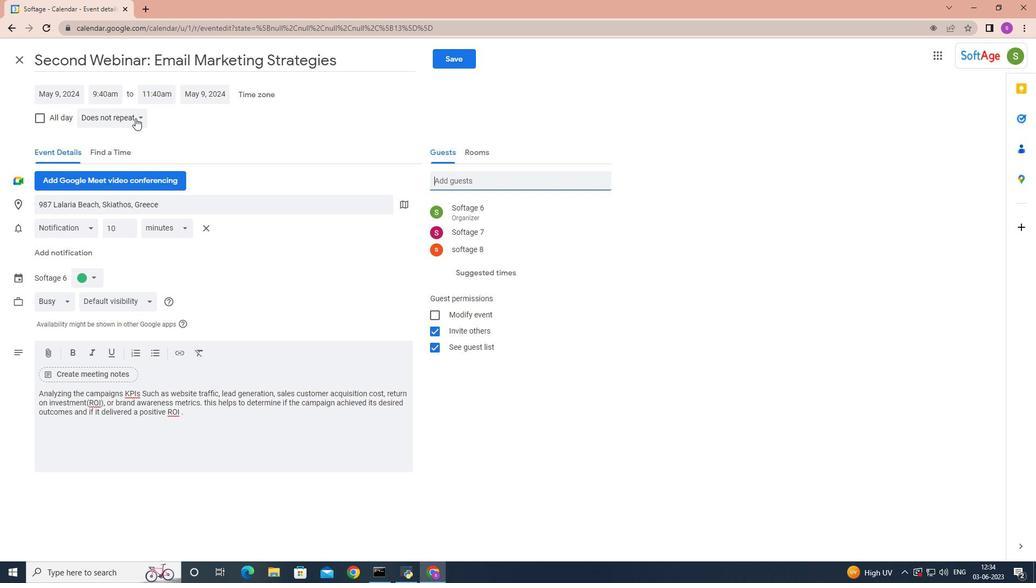 
Action: Mouse moved to (145, 214)
Screenshot: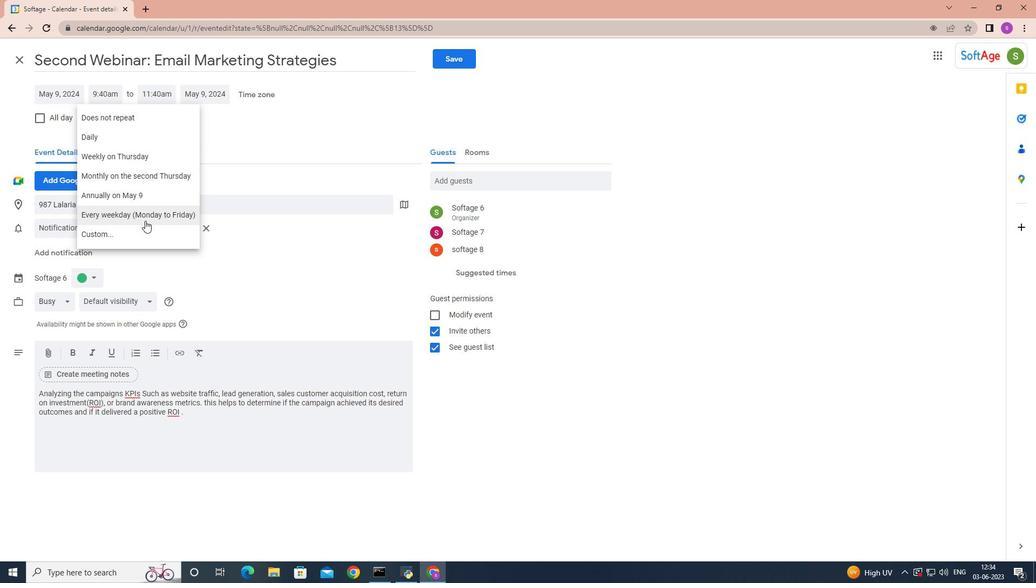 
Action: Mouse pressed left at (145, 214)
Screenshot: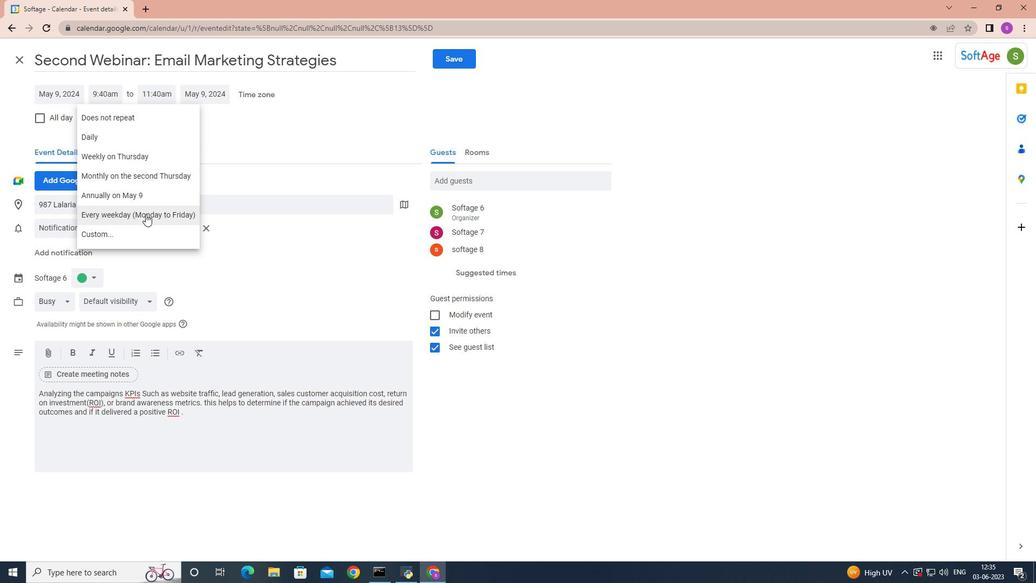 
Action: Mouse moved to (446, 61)
Screenshot: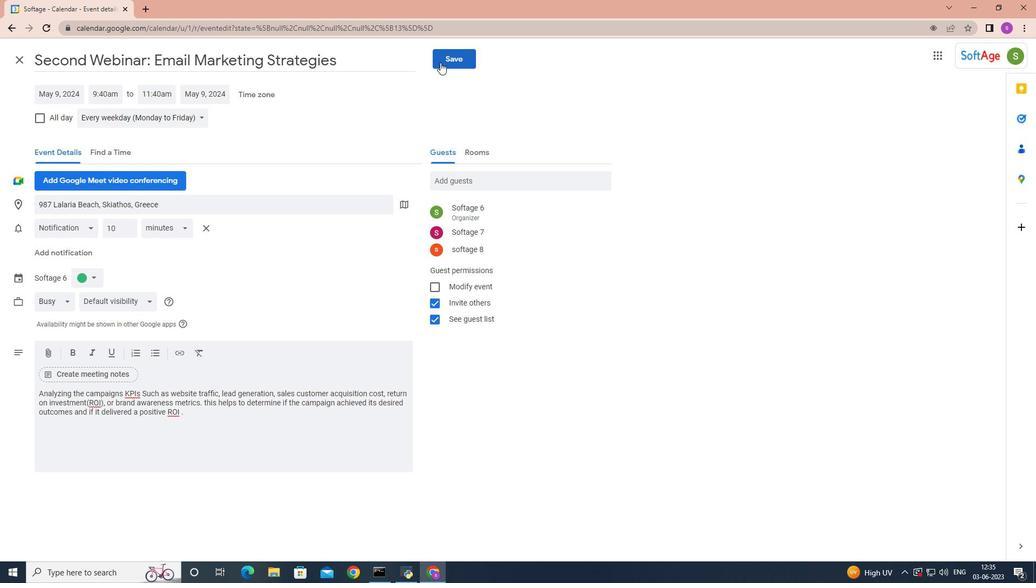 
Action: Mouse pressed left at (446, 61)
Screenshot: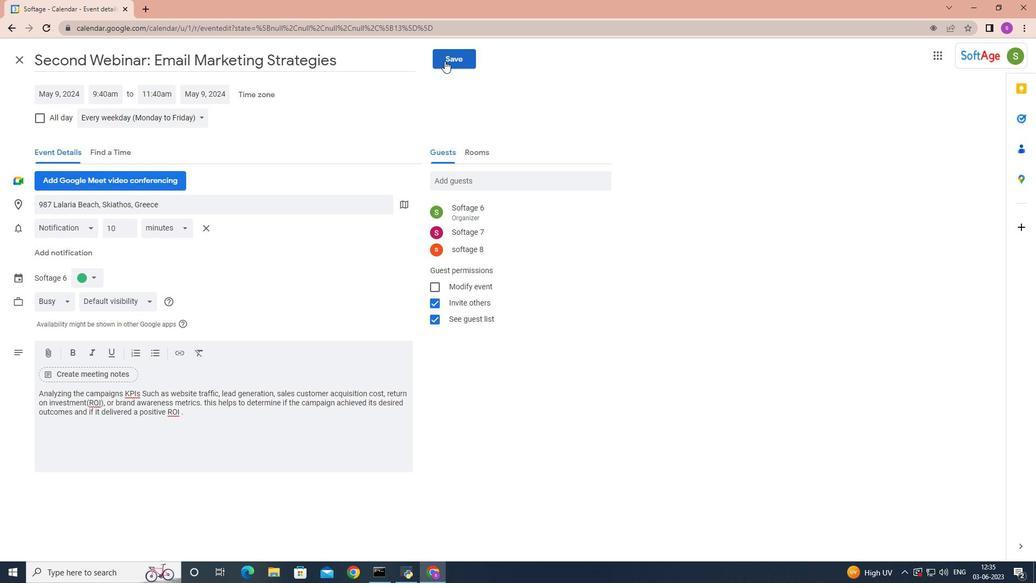 
Action: Mouse moved to (618, 324)
Screenshot: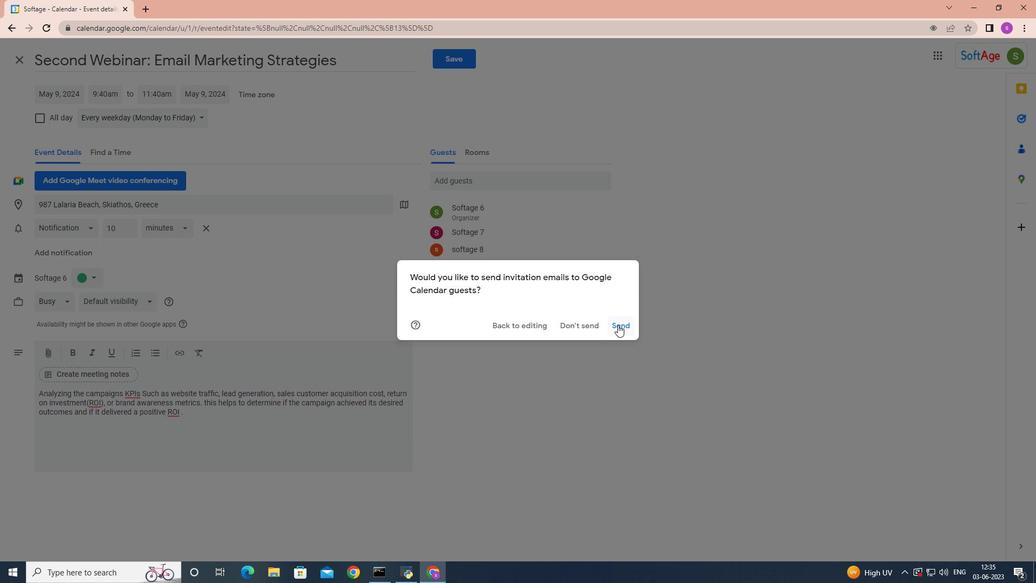 
Action: Mouse pressed left at (618, 324)
Screenshot: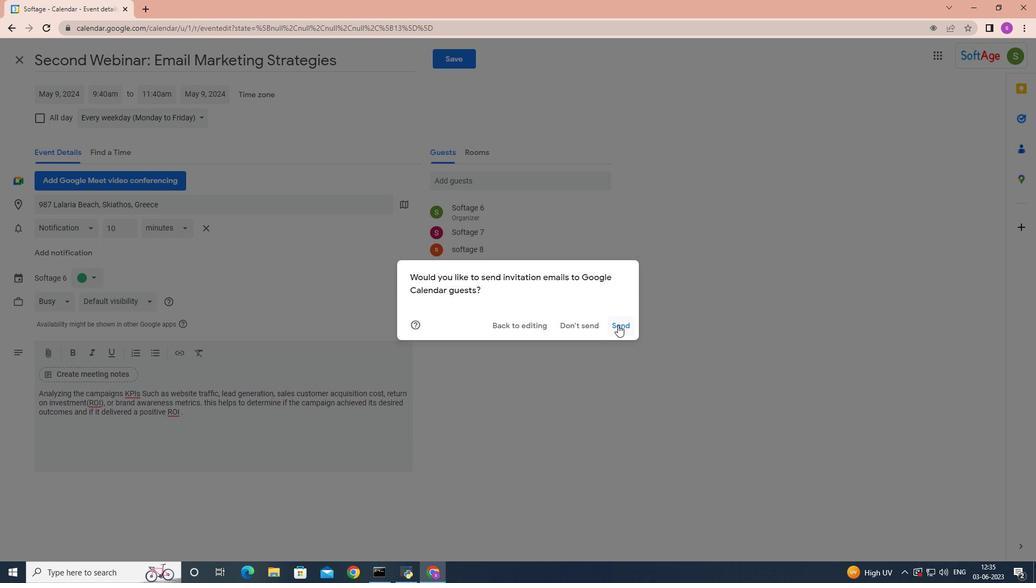
Action: Mouse moved to (618, 324)
Screenshot: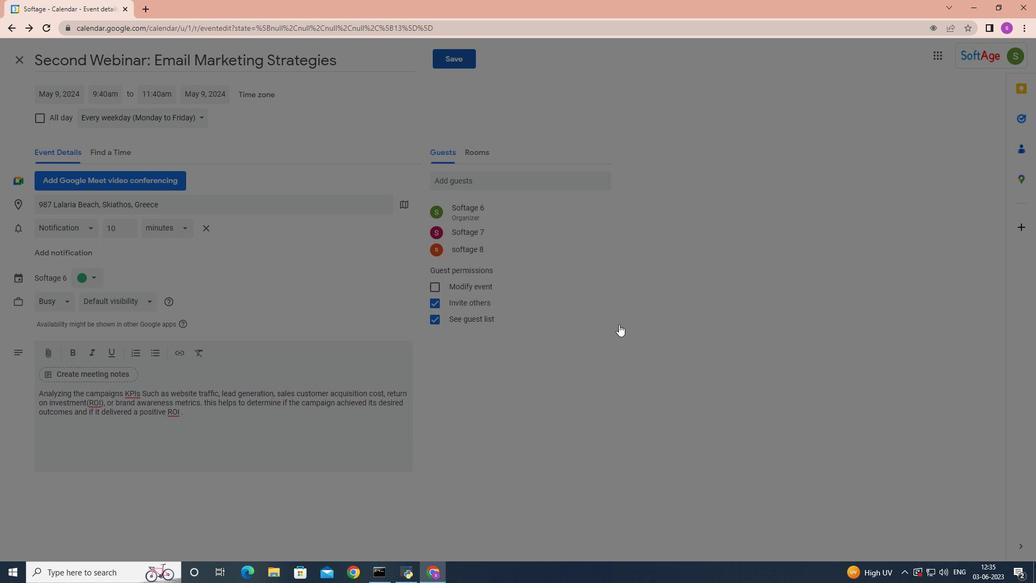 
